Task: Assign in the project AquaVue the issue 'Improve website speed and performance' to the sprint 'Infrastructure Upgrade Sprint'. Assign in the project AquaVue the issue 'Implement multi-factor authentication for user login' to the sprint 'Infrastructure Upgrade Sprint'. Assign in the project AquaVue the issue 'Integrate a new payment gateway into an e-commerce website' to the sprint 'Infrastructure Upgrade Sprint'. Assign in the project AquaVue the issue 'Create a data backup and recovery plan for a company's IT infrastructure' to the sprint 'Infrastructure Upgrade Sprint'
Action: Mouse moved to (215, 53)
Screenshot: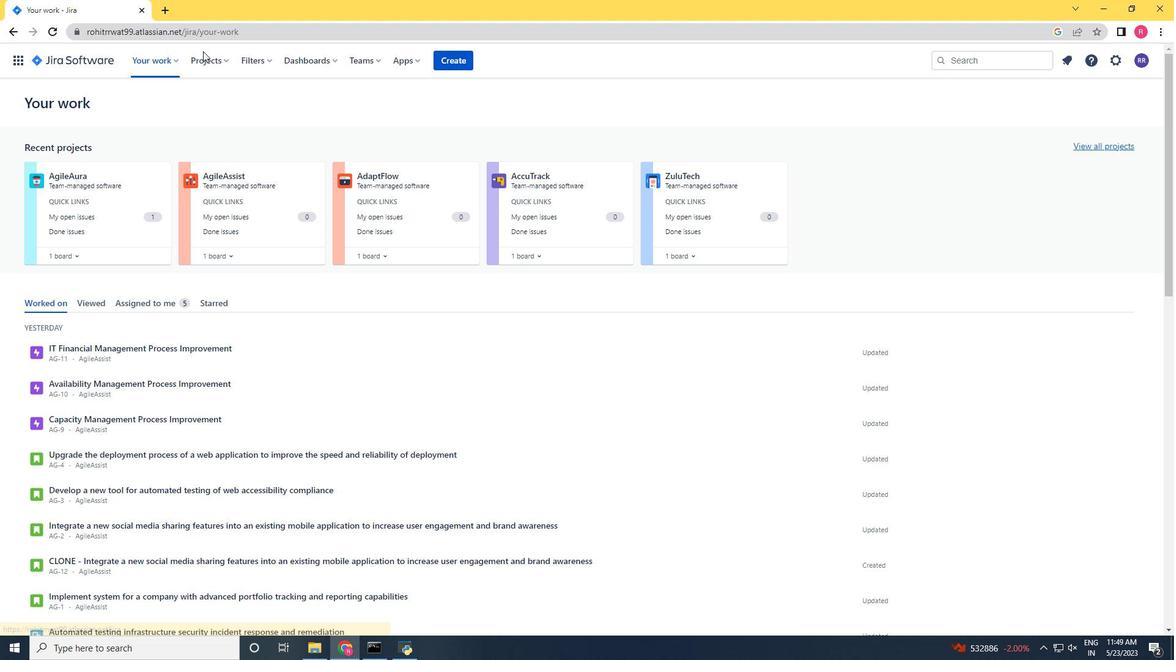 
Action: Mouse pressed left at (215, 53)
Screenshot: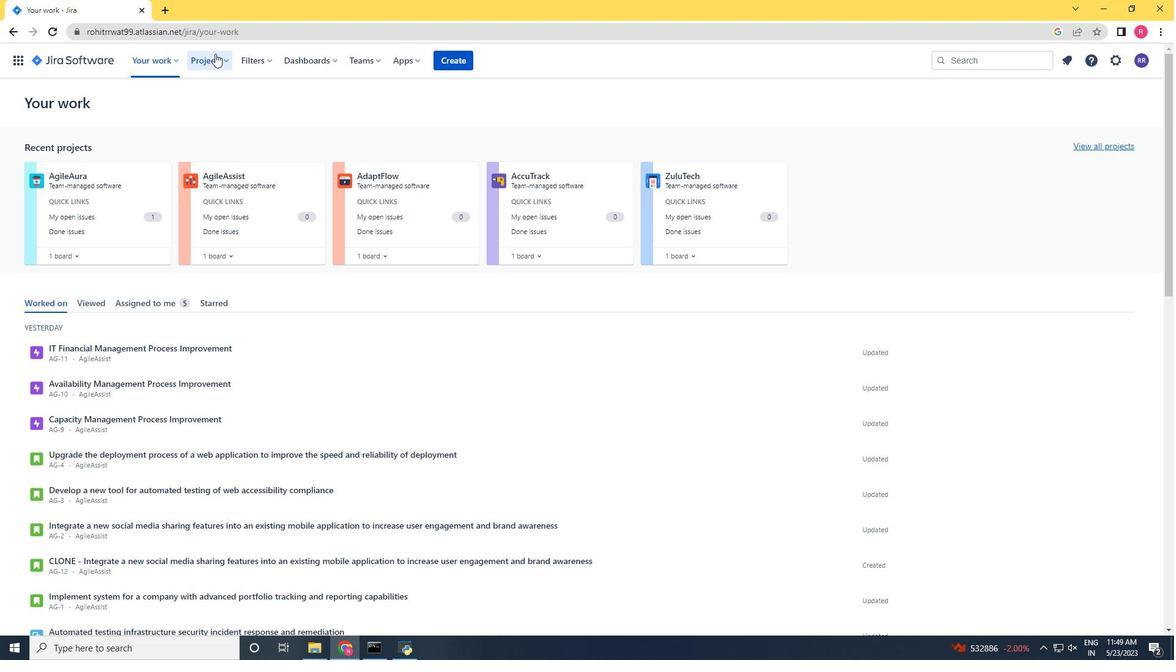 
Action: Mouse moved to (248, 129)
Screenshot: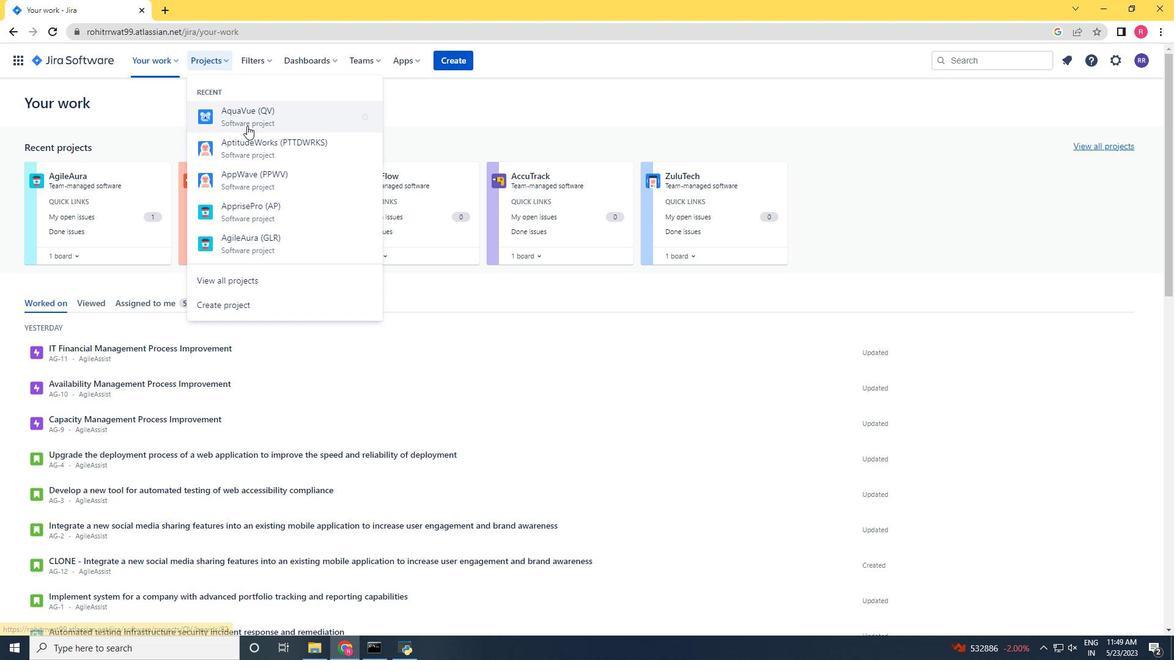 
Action: Mouse pressed left at (248, 129)
Screenshot: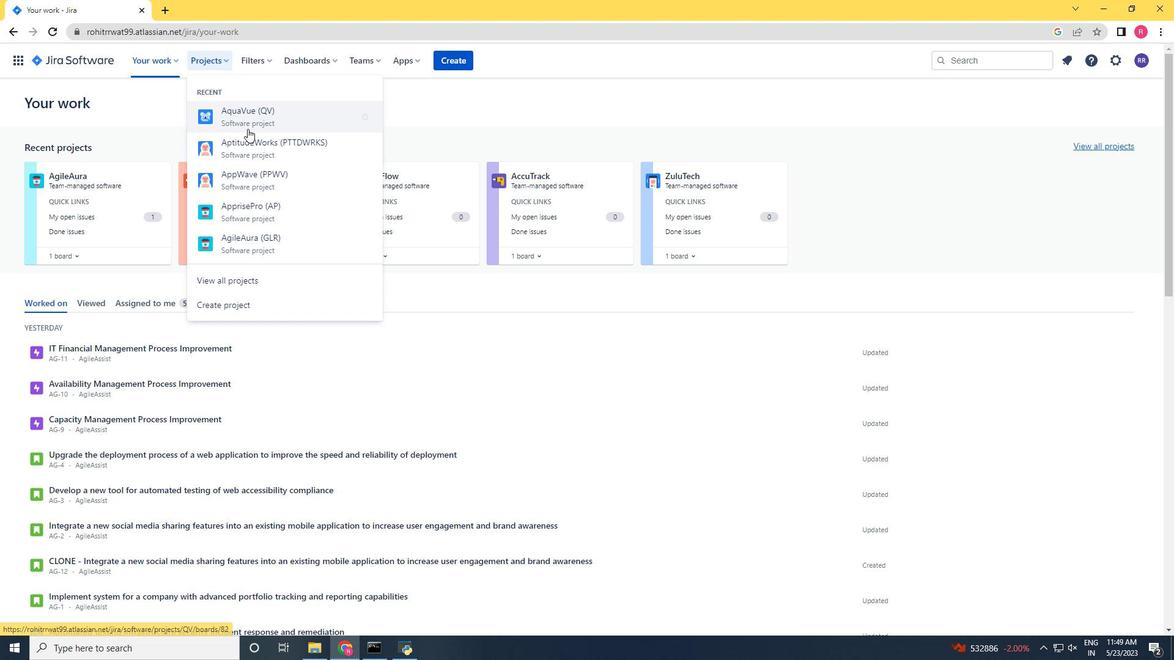 
Action: Mouse moved to (75, 195)
Screenshot: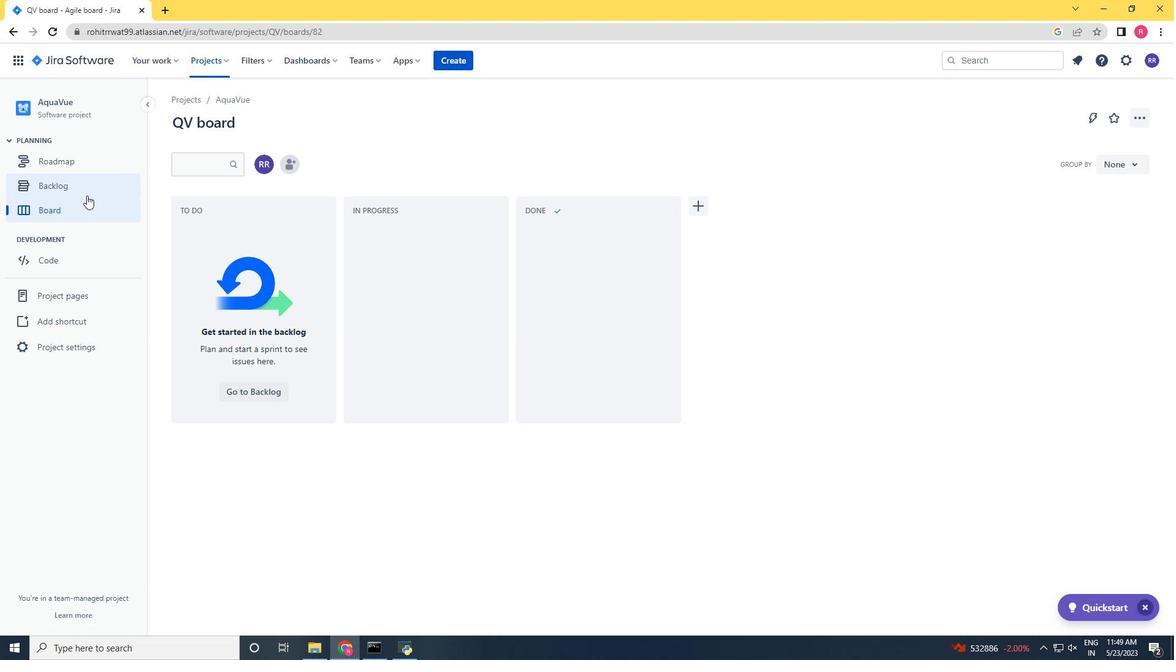 
Action: Mouse pressed left at (75, 195)
Screenshot: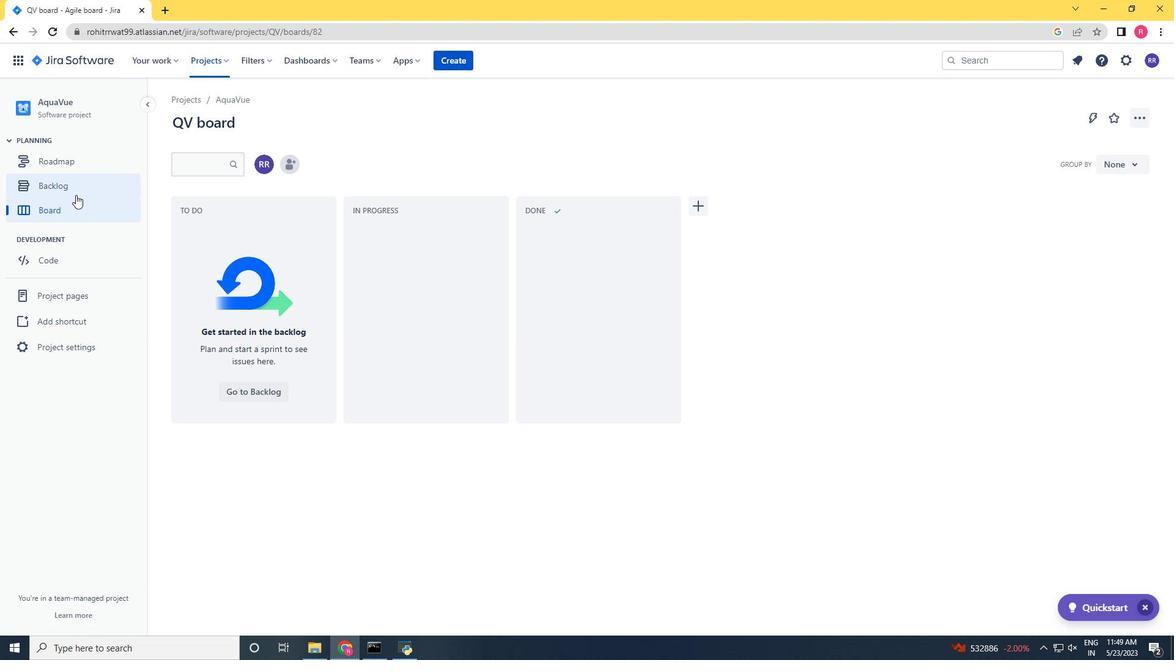 
Action: Mouse moved to (1131, 409)
Screenshot: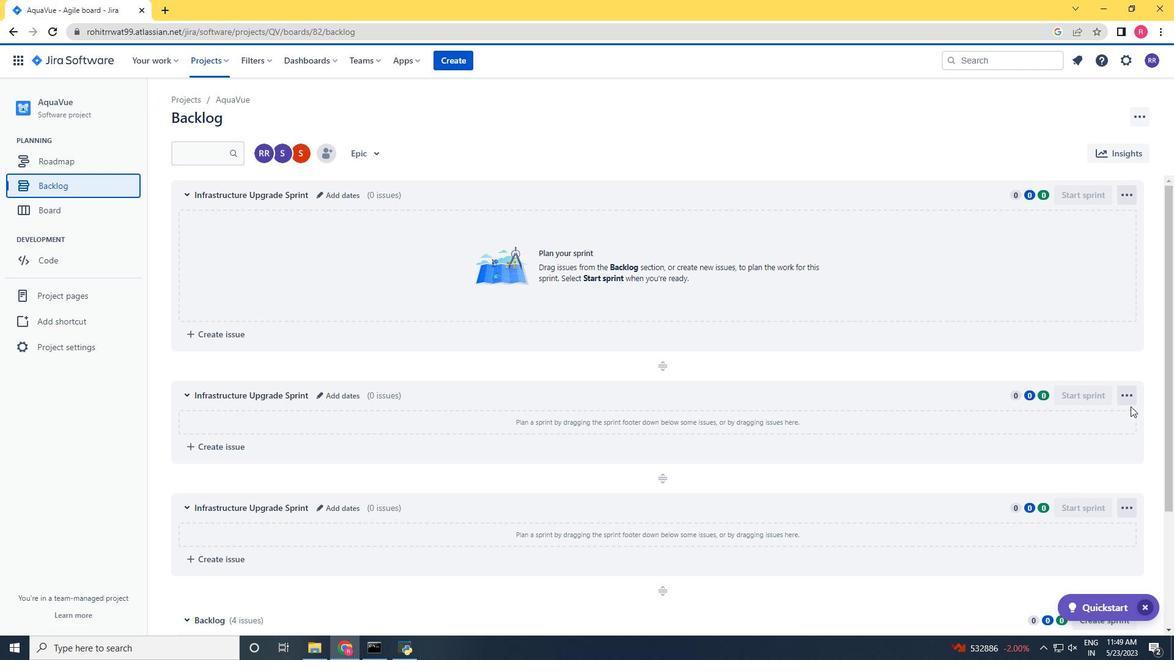 
Action: Mouse scrolled (1131, 408) with delta (0, 0)
Screenshot: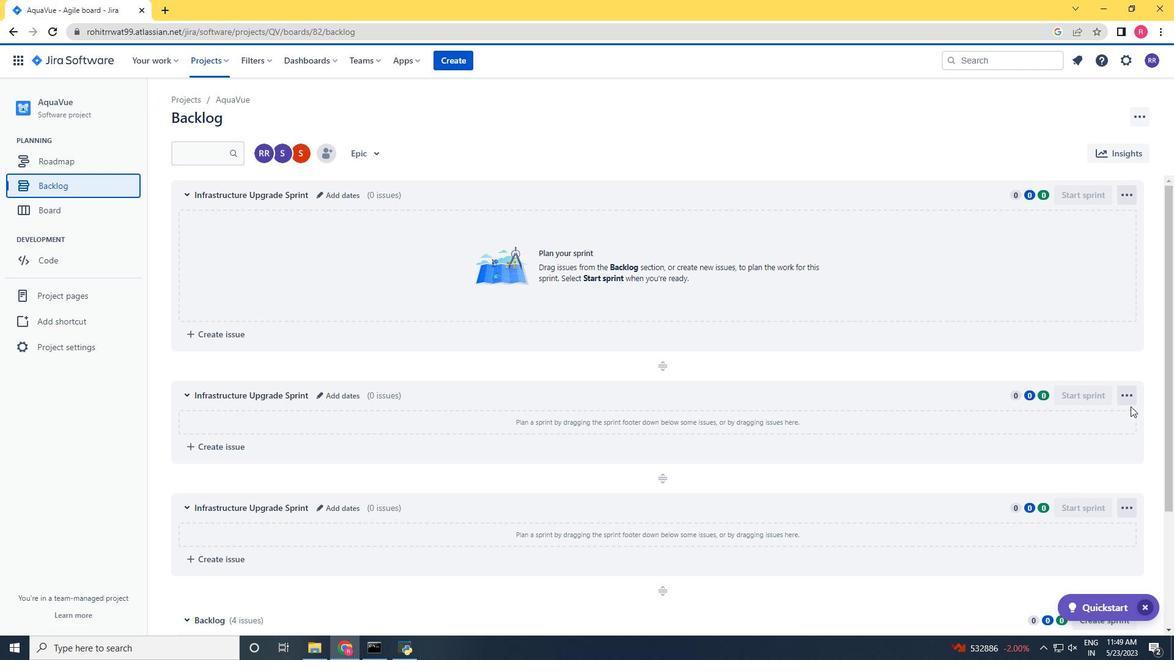 
Action: Mouse moved to (1130, 411)
Screenshot: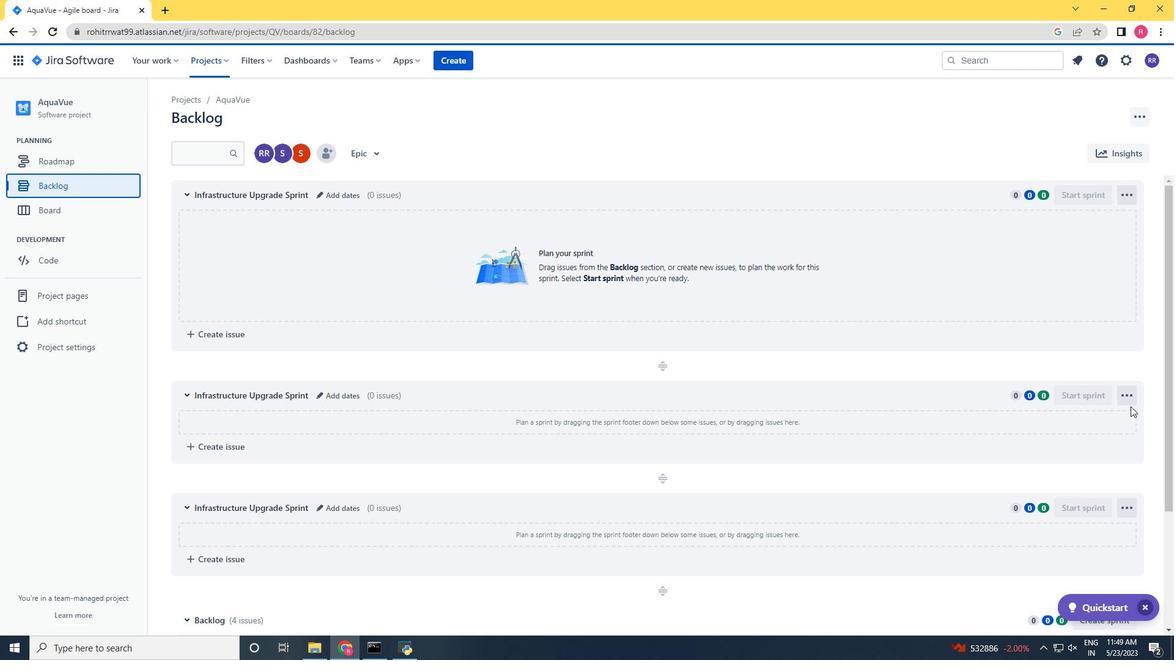 
Action: Mouse scrolled (1130, 410) with delta (0, 0)
Screenshot: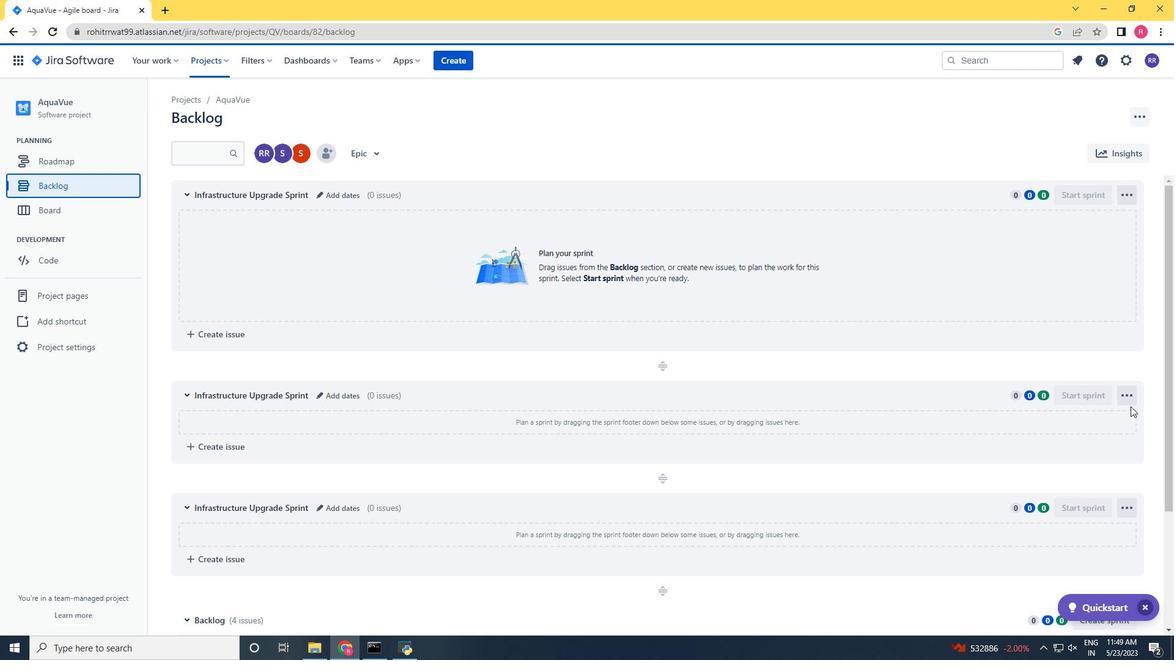 
Action: Mouse moved to (1129, 411)
Screenshot: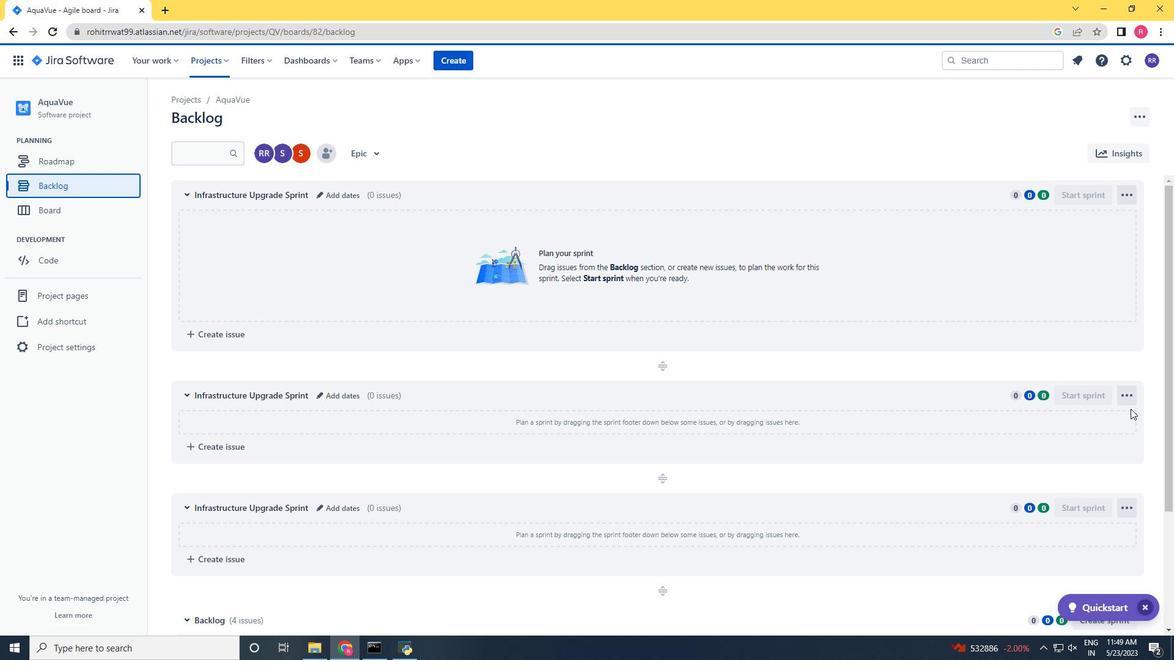 
Action: Mouse scrolled (1129, 410) with delta (0, 0)
Screenshot: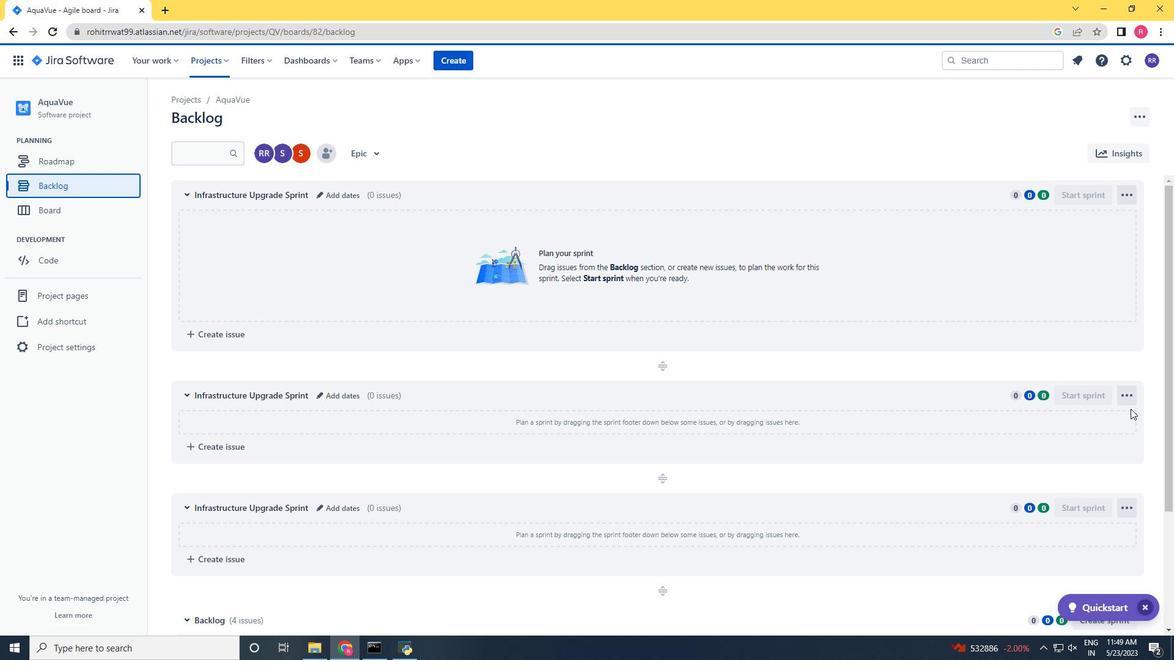 
Action: Mouse moved to (1040, 413)
Screenshot: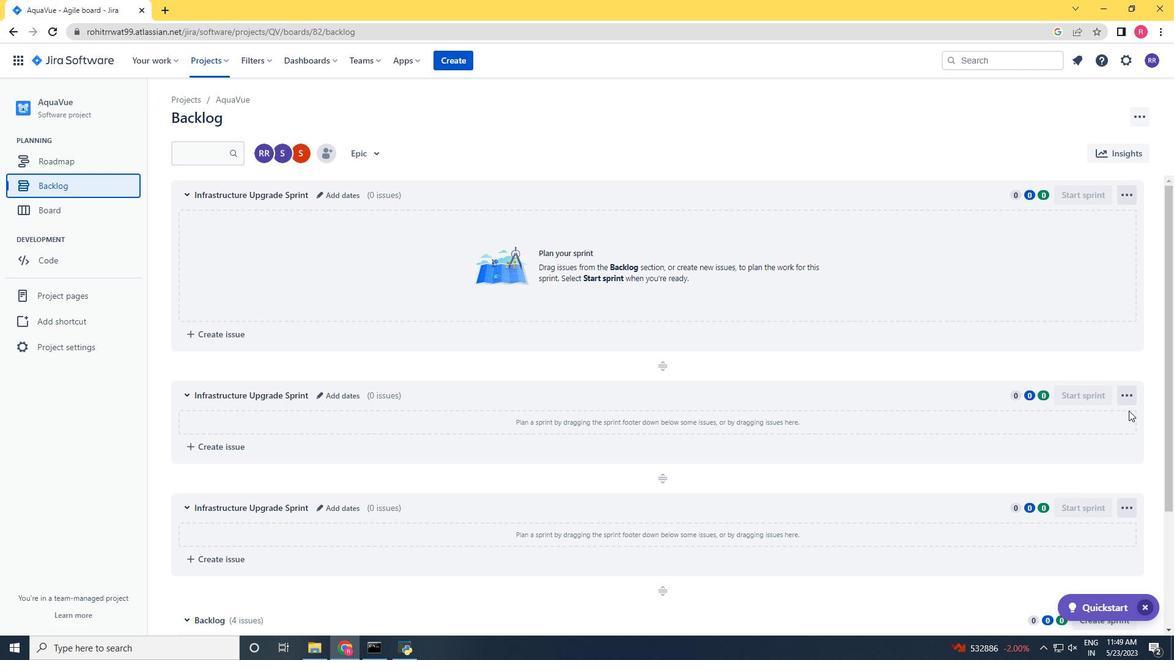 
Action: Mouse scrolled (1068, 412) with delta (0, 0)
Screenshot: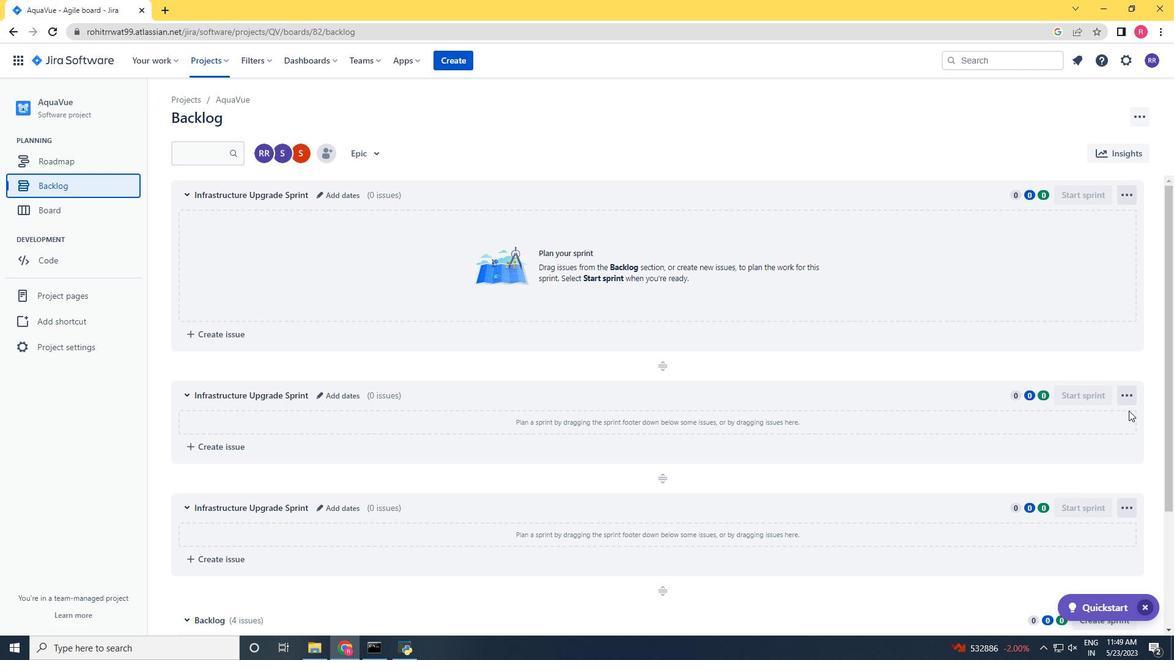 
Action: Mouse moved to (833, 428)
Screenshot: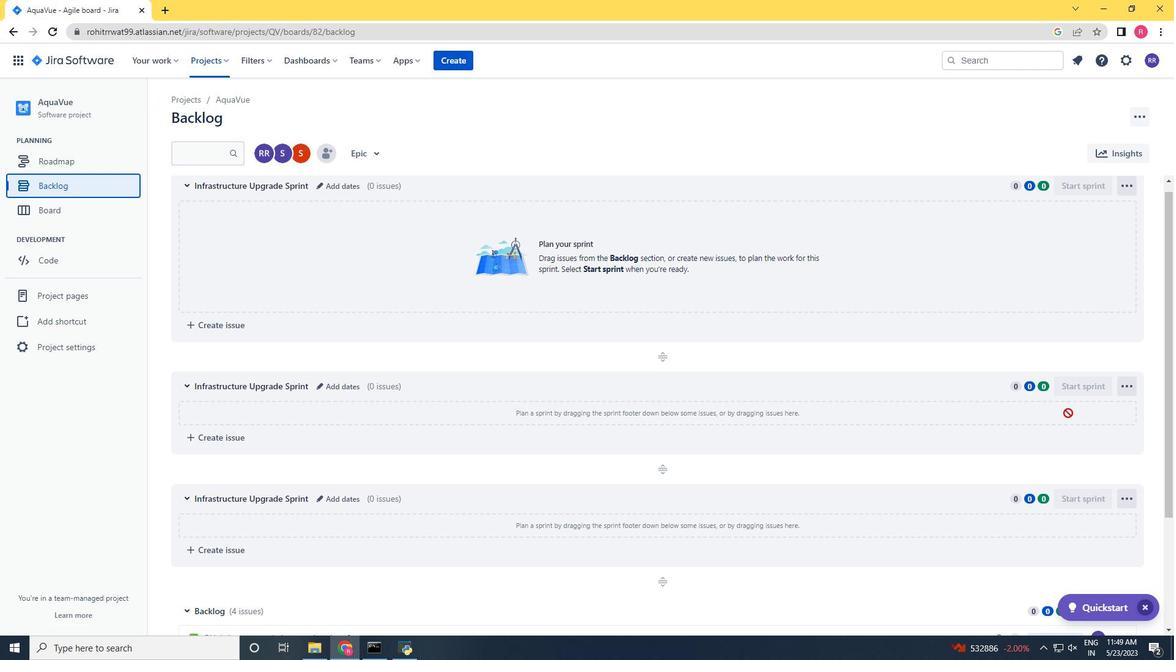 
Action: Mouse scrolled (833, 428) with delta (0, 0)
Screenshot: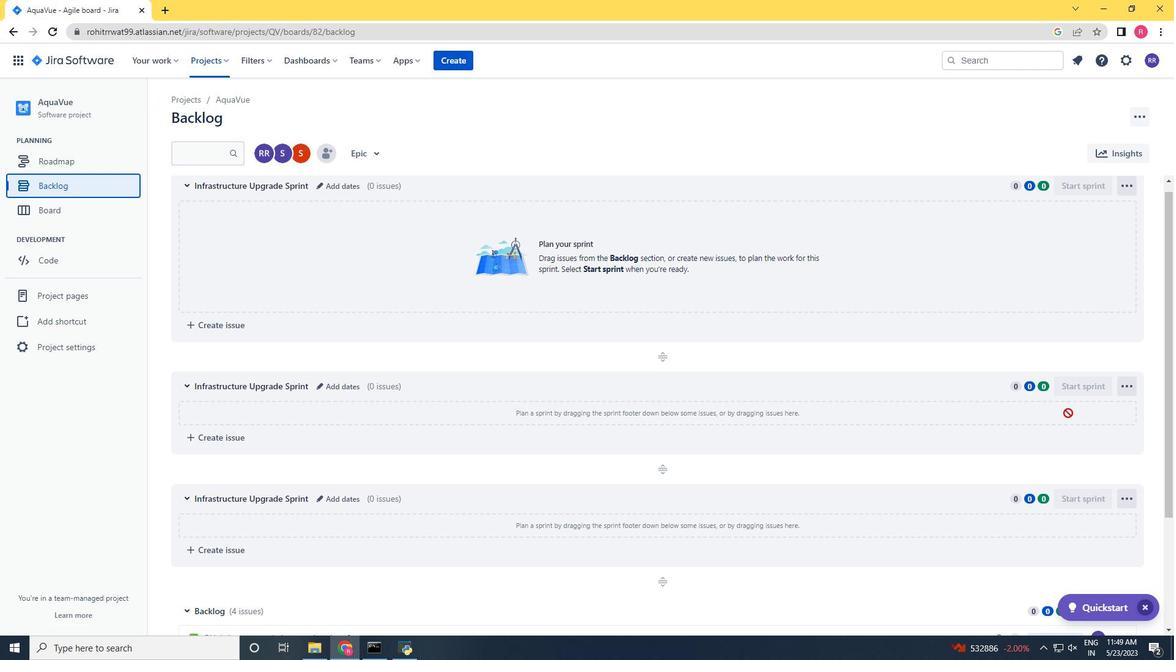 
Action: Mouse moved to (824, 431)
Screenshot: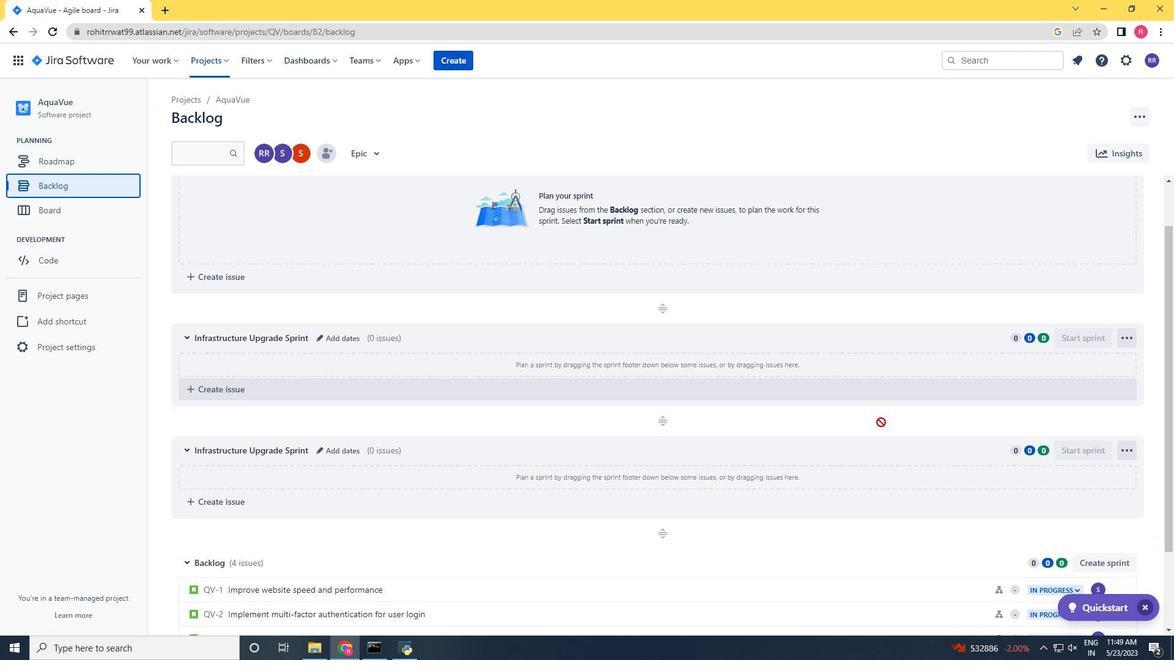 
Action: Mouse scrolled (824, 430) with delta (0, 0)
Screenshot: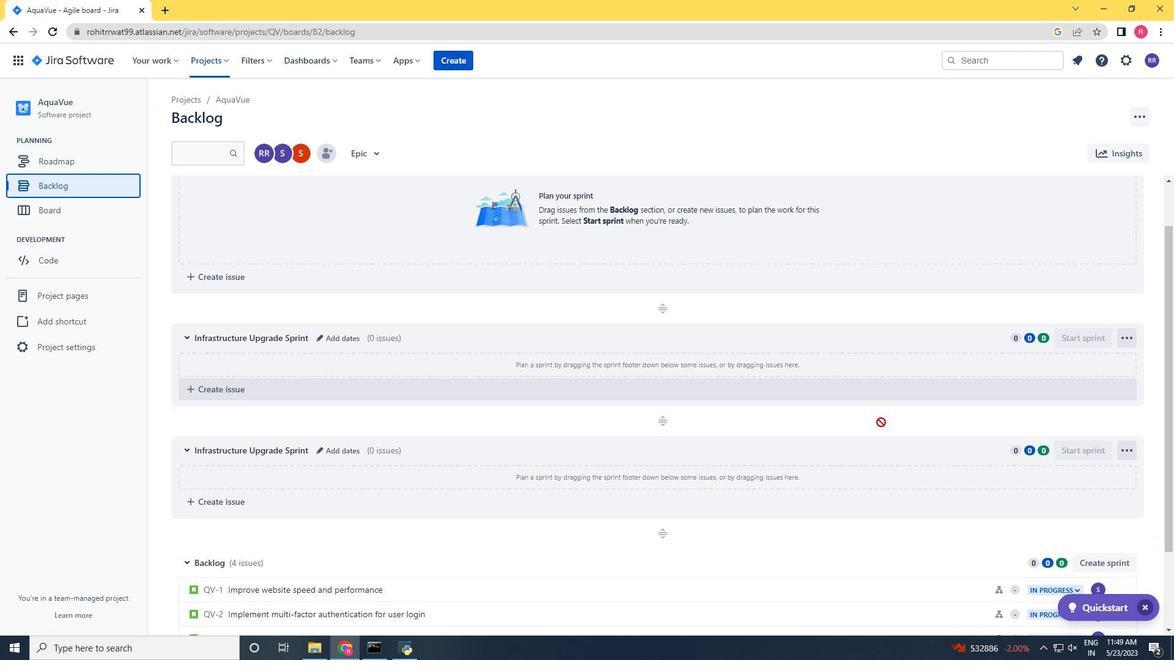 
Action: Mouse scrolled (824, 430) with delta (0, 0)
Screenshot: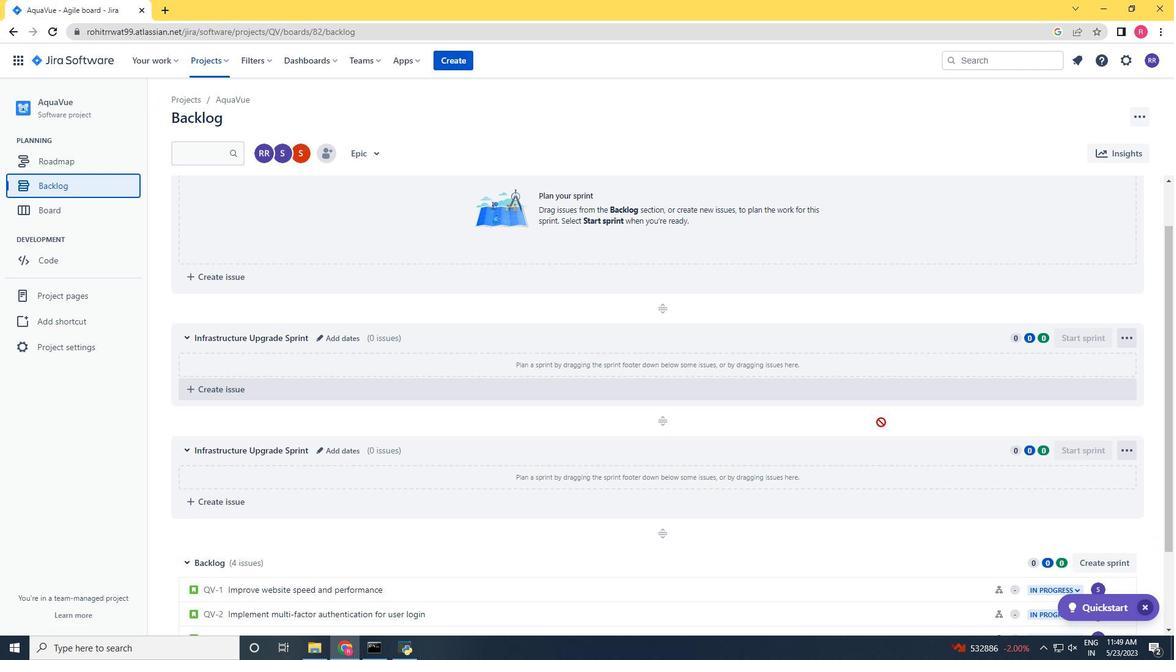 
Action: Mouse moved to (1122, 483)
Screenshot: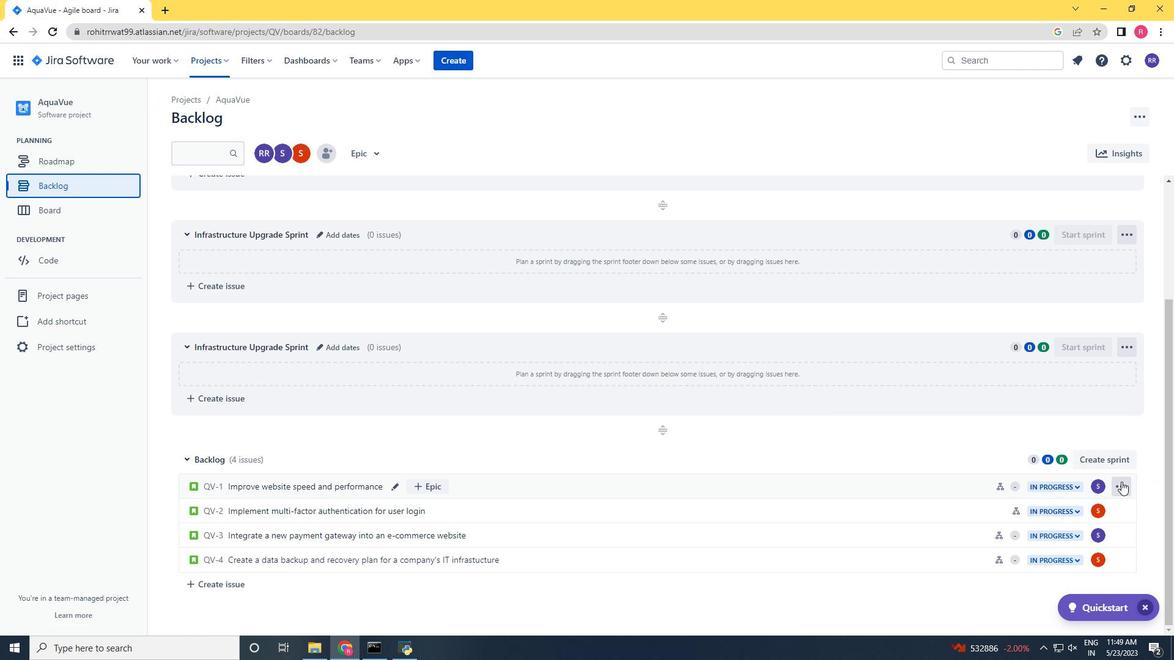 
Action: Mouse pressed left at (1122, 483)
Screenshot: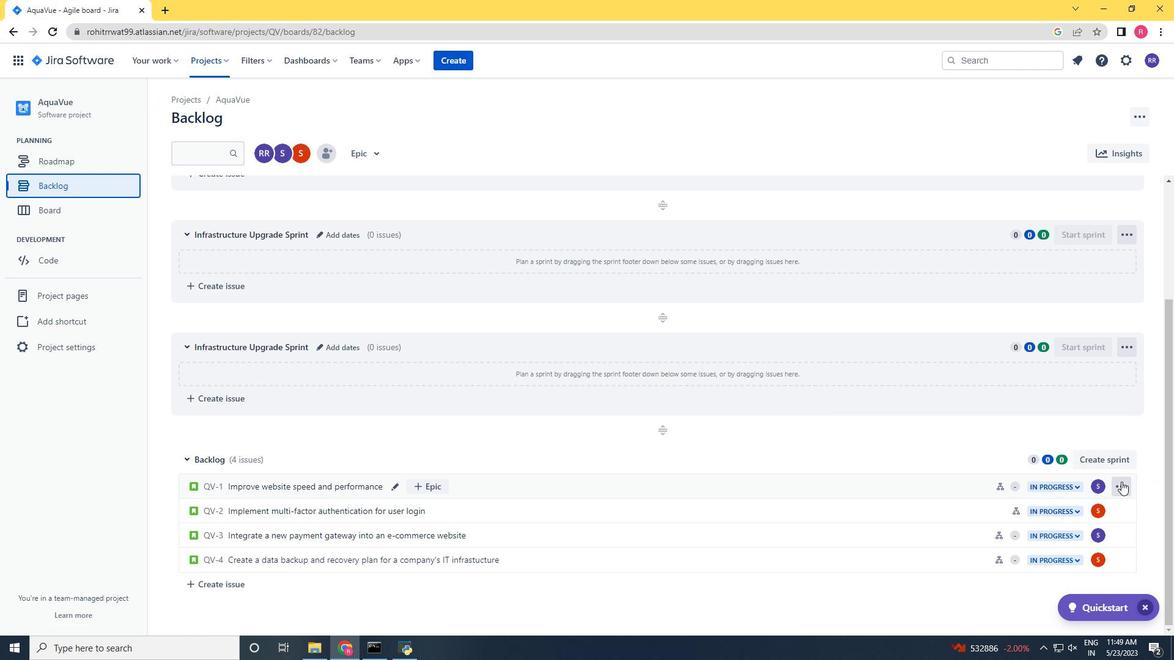 
Action: Mouse moved to (1065, 377)
Screenshot: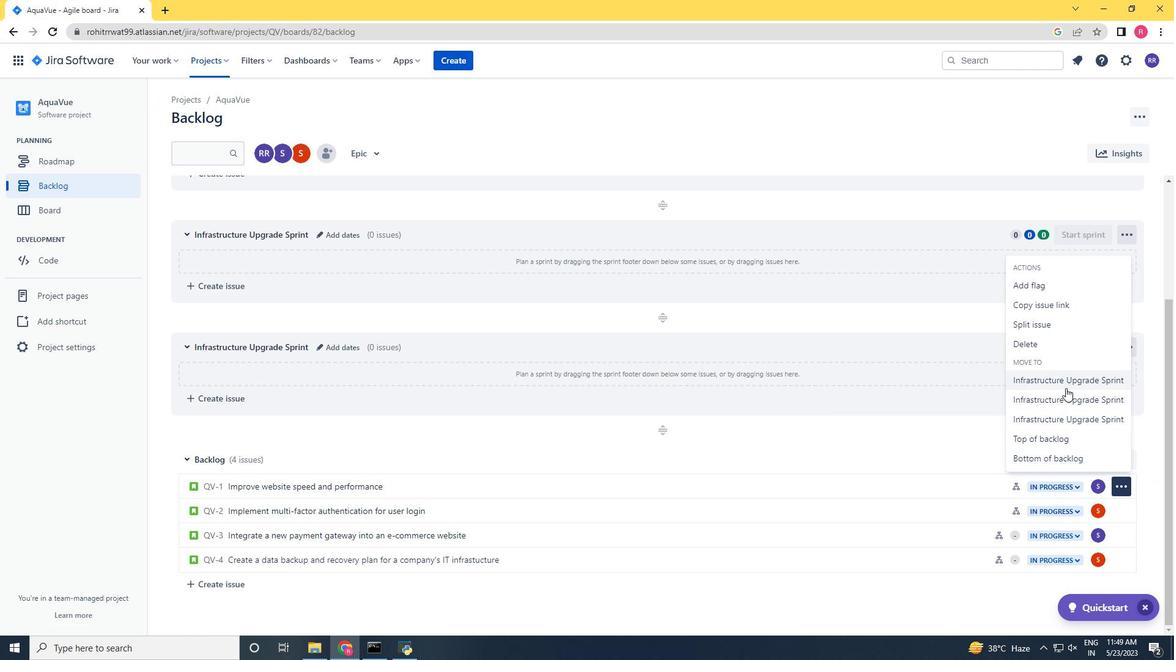 
Action: Mouse pressed left at (1065, 377)
Screenshot: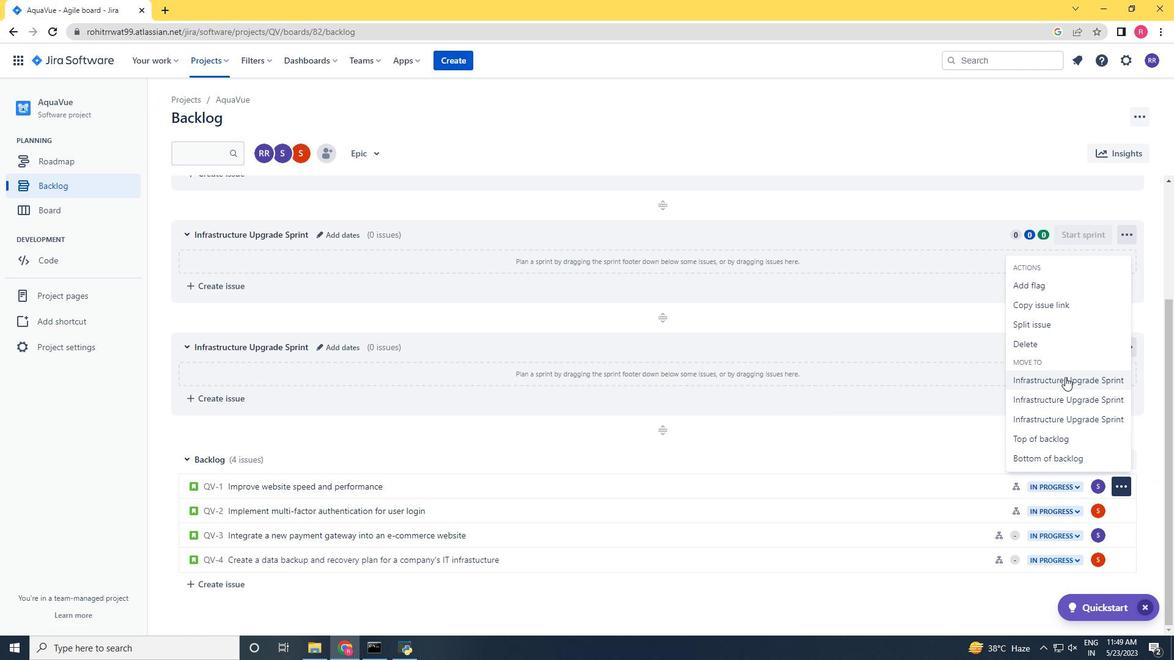 
Action: Mouse moved to (1121, 516)
Screenshot: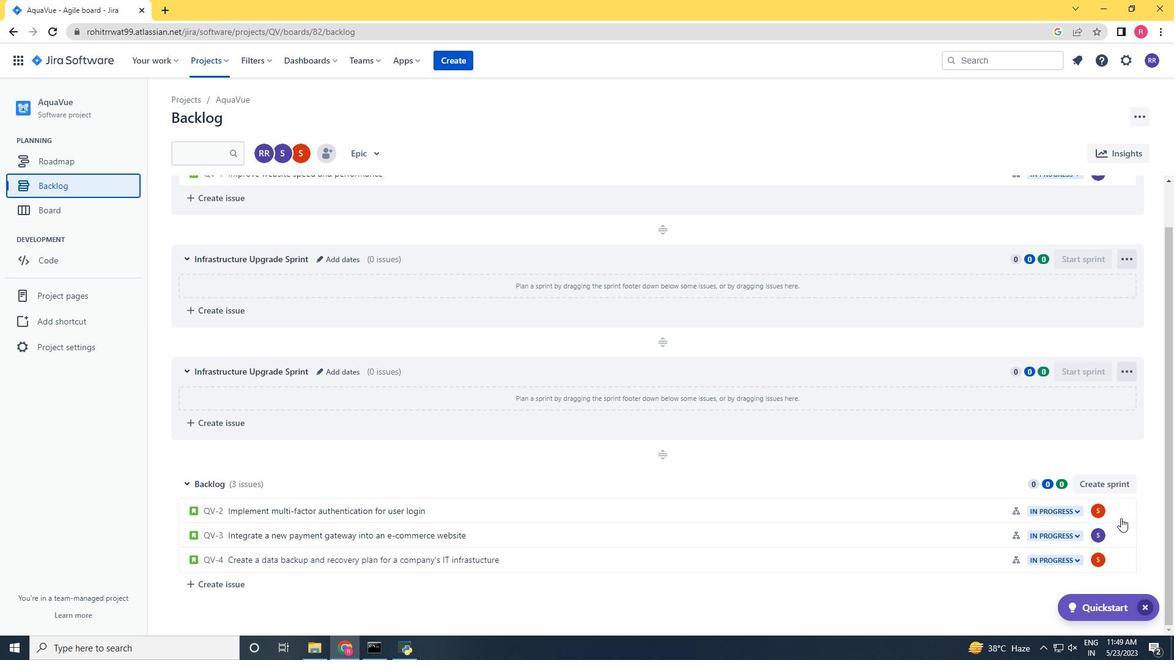 
Action: Mouse pressed left at (1121, 516)
Screenshot: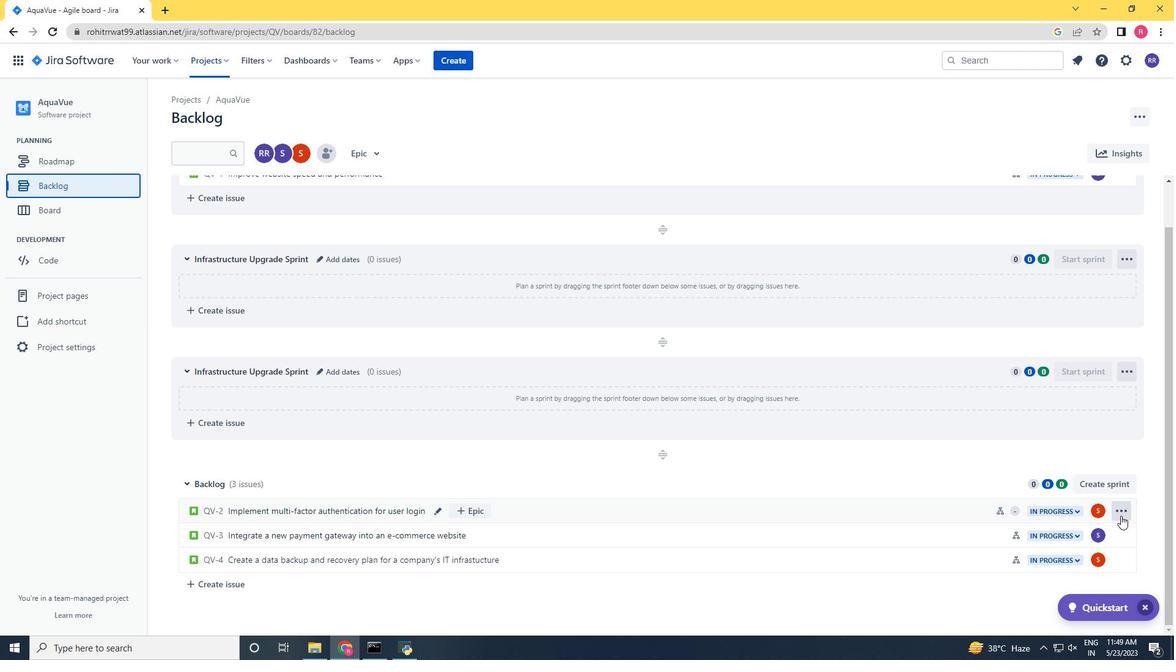 
Action: Mouse moved to (1058, 421)
Screenshot: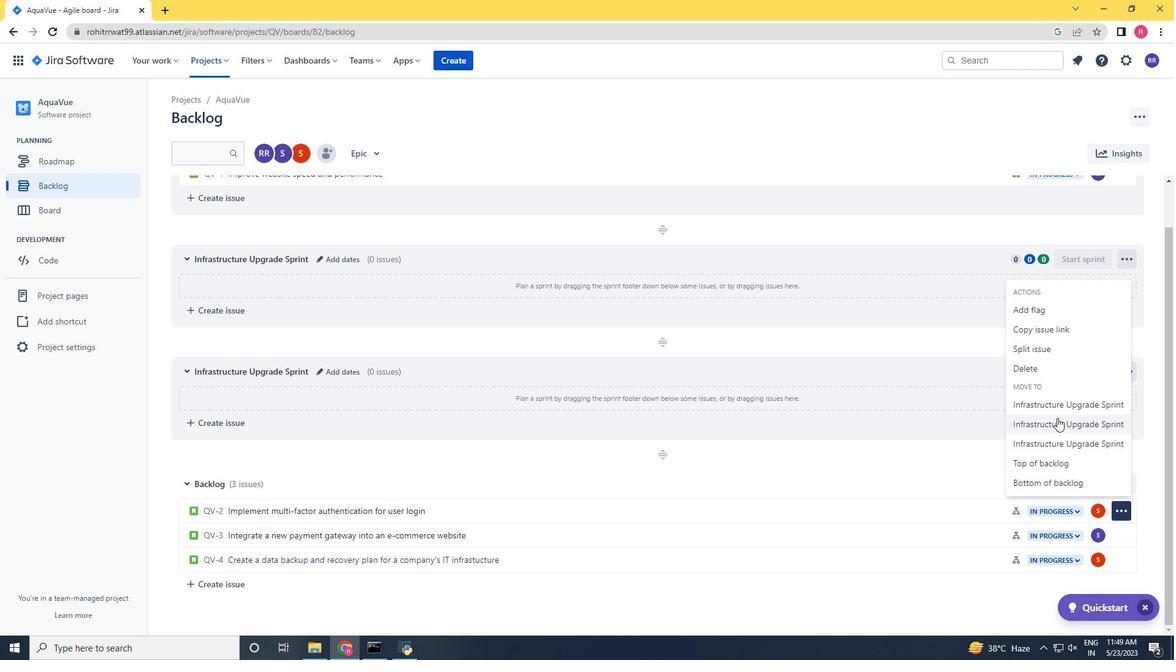 
Action: Mouse pressed left at (1058, 421)
Screenshot: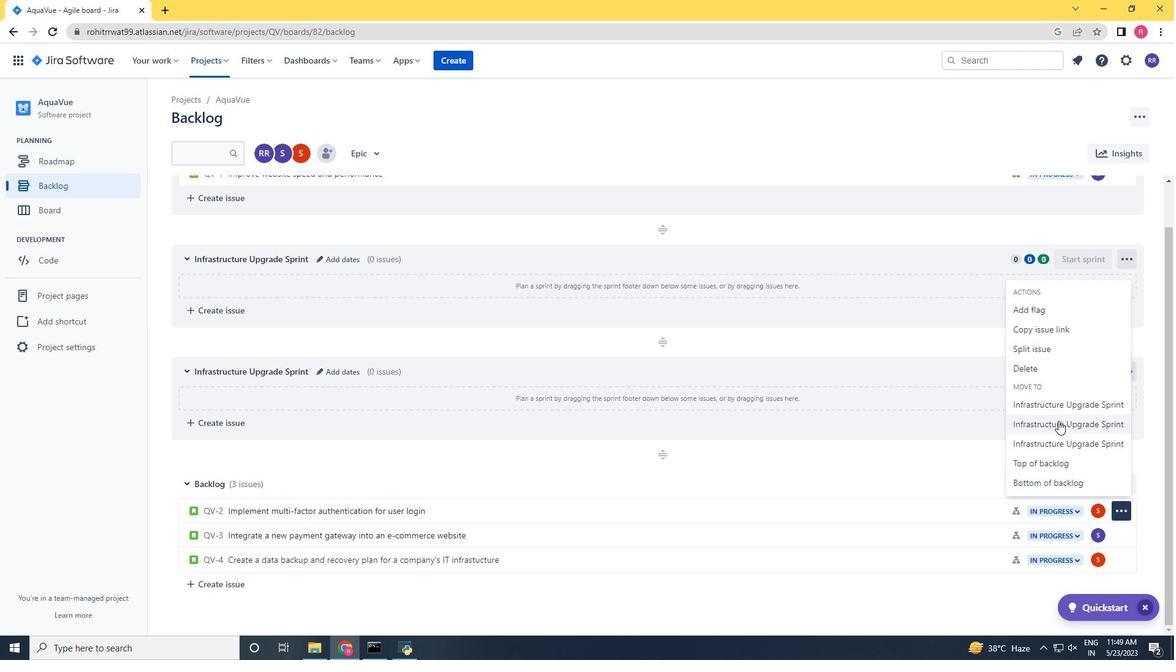 
Action: Mouse moved to (1124, 538)
Screenshot: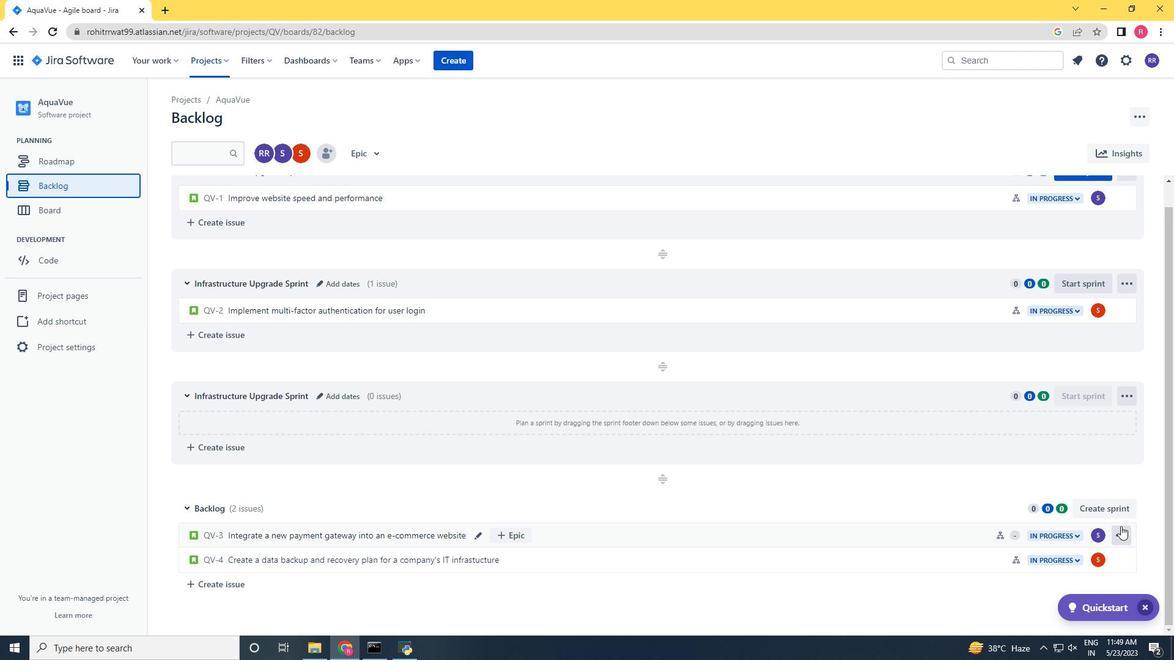 
Action: Mouse pressed left at (1124, 538)
Screenshot: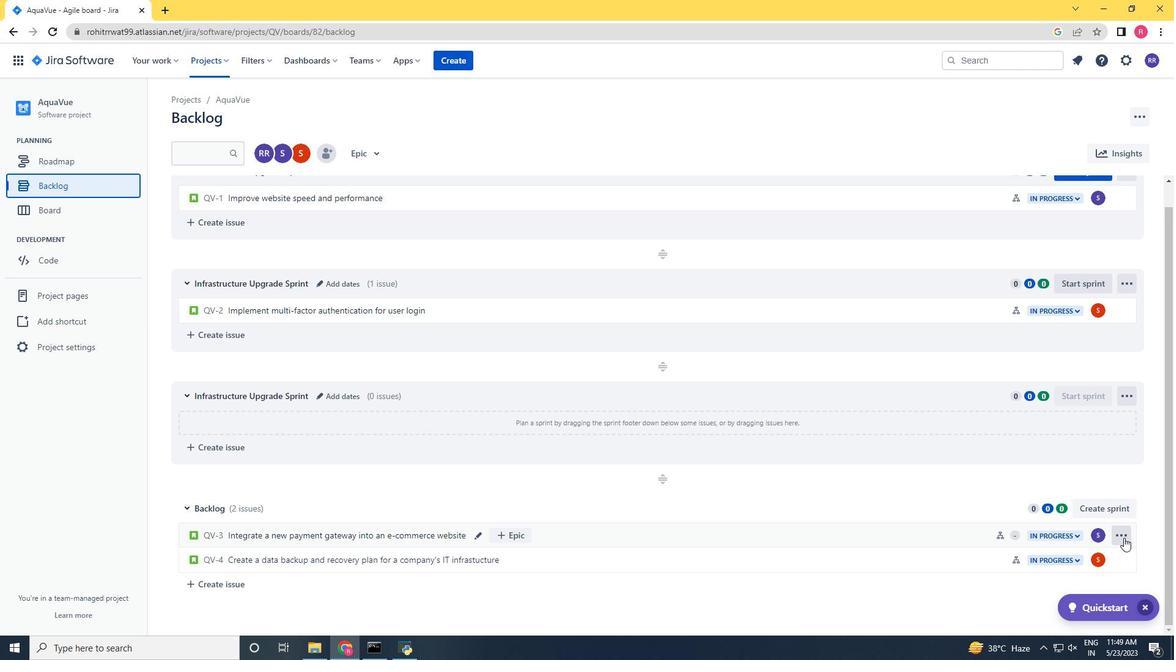 
Action: Mouse moved to (1077, 476)
Screenshot: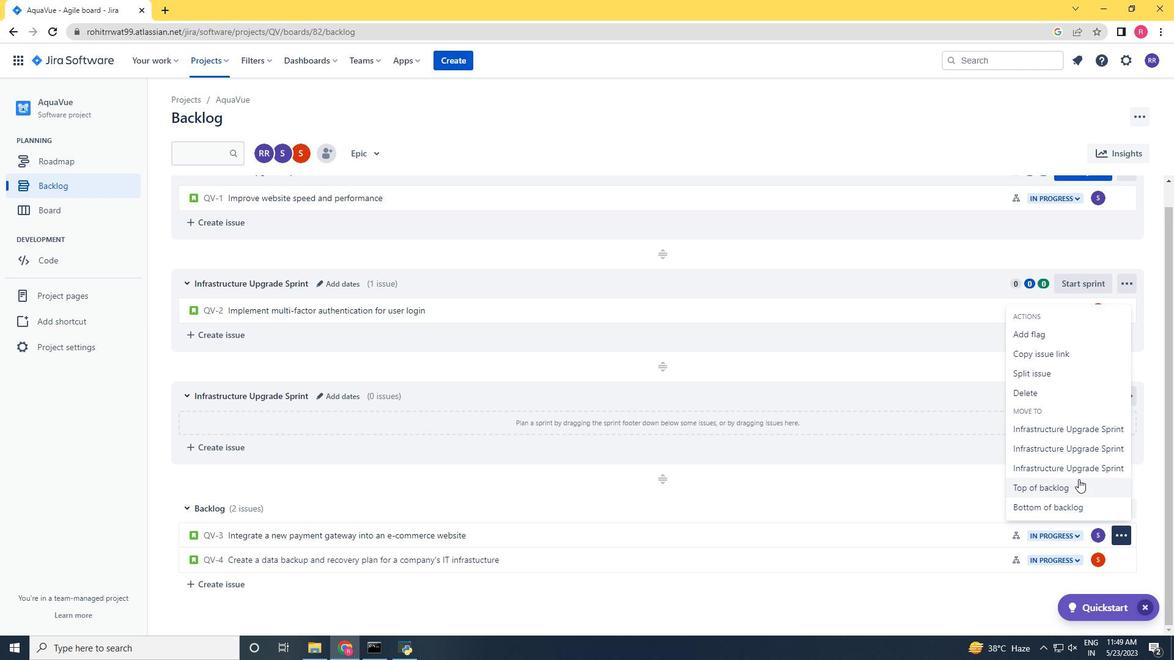 
Action: Mouse pressed left at (1077, 476)
Screenshot: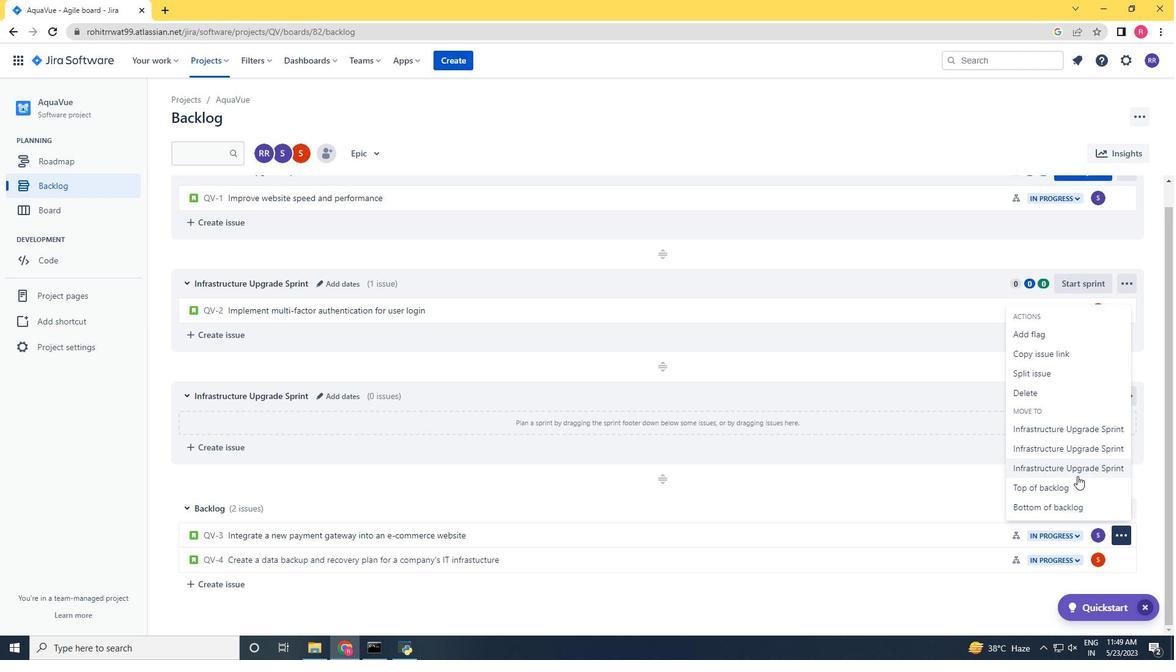 
Action: Mouse moved to (1120, 560)
Screenshot: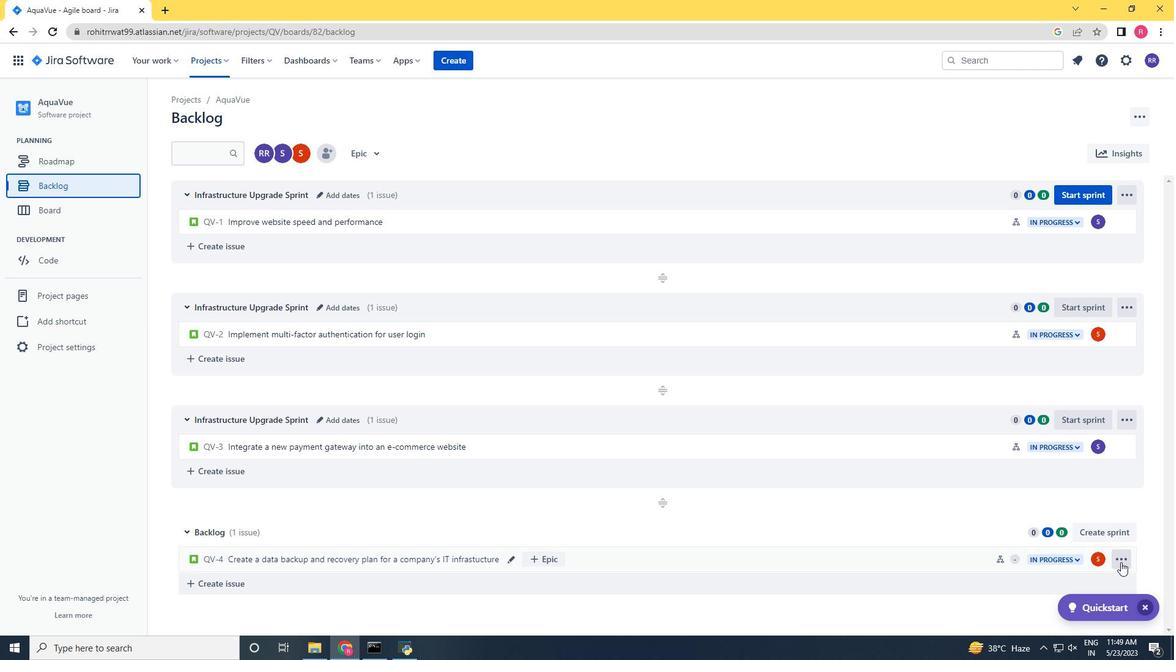 
Action: Mouse pressed left at (1120, 560)
Screenshot: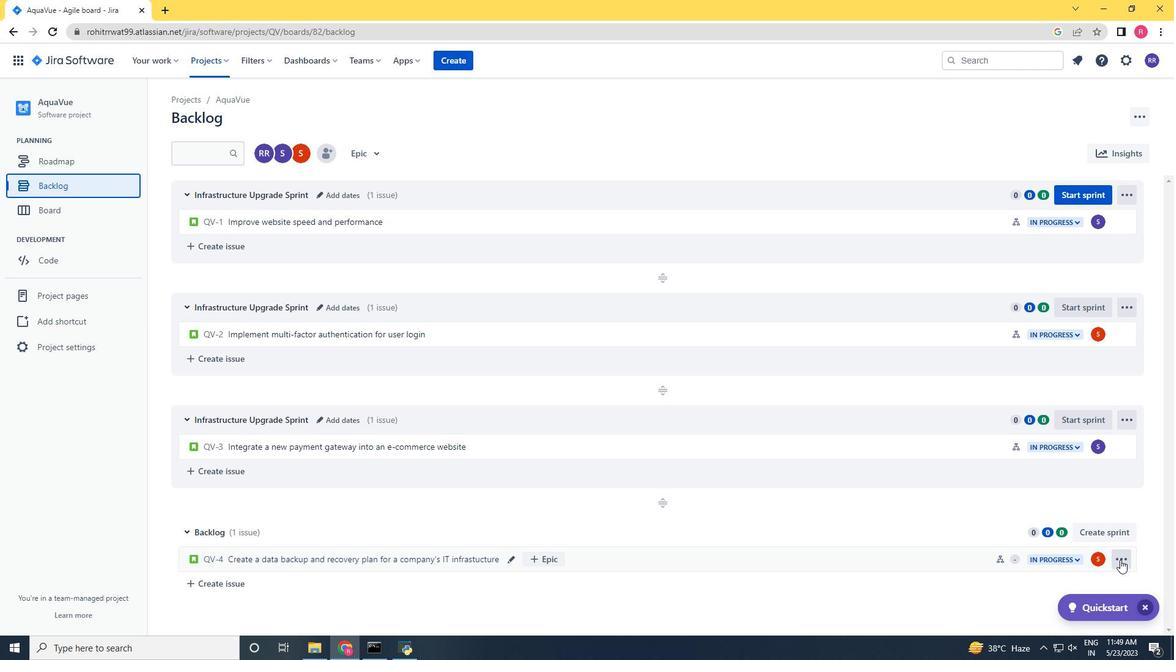 
Action: Mouse moved to (1087, 496)
Screenshot: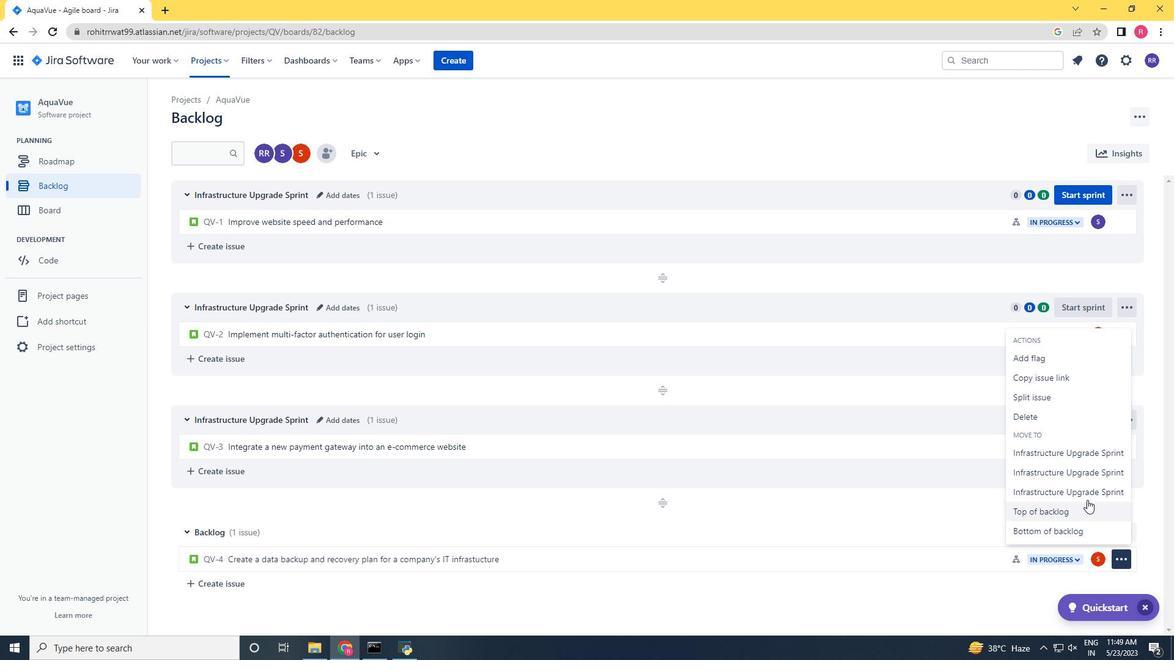 
Action: Mouse pressed left at (1087, 496)
Screenshot: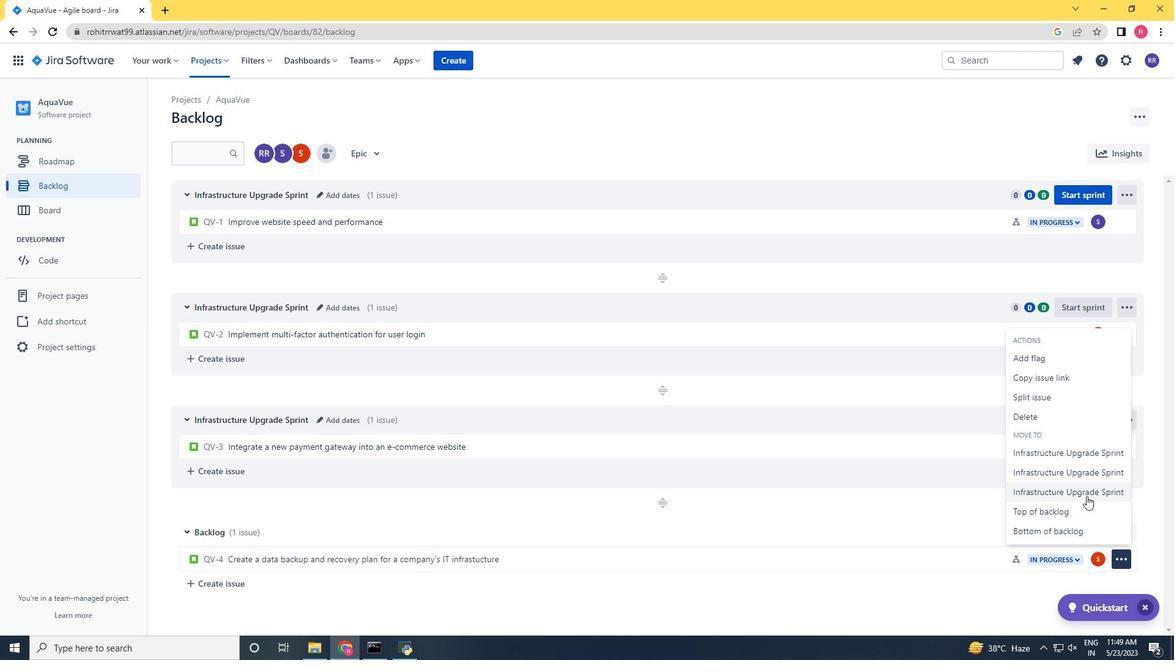 
Action: Mouse moved to (628, 571)
Screenshot: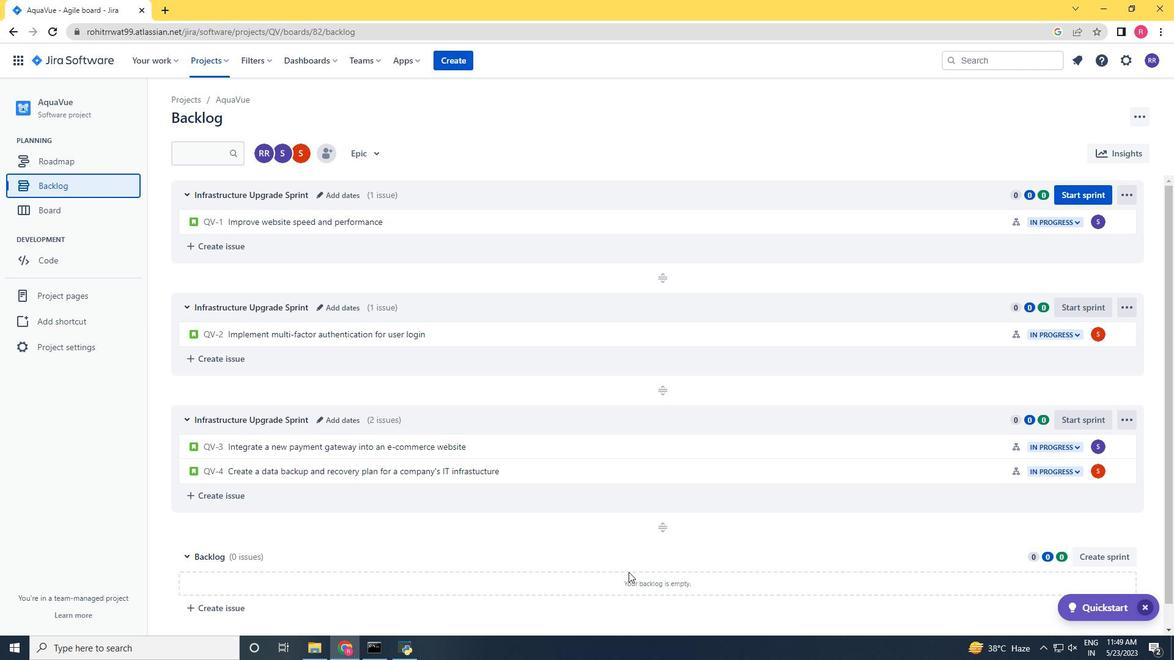 
Action: Mouse scrolled (628, 572) with delta (0, 0)
Screenshot: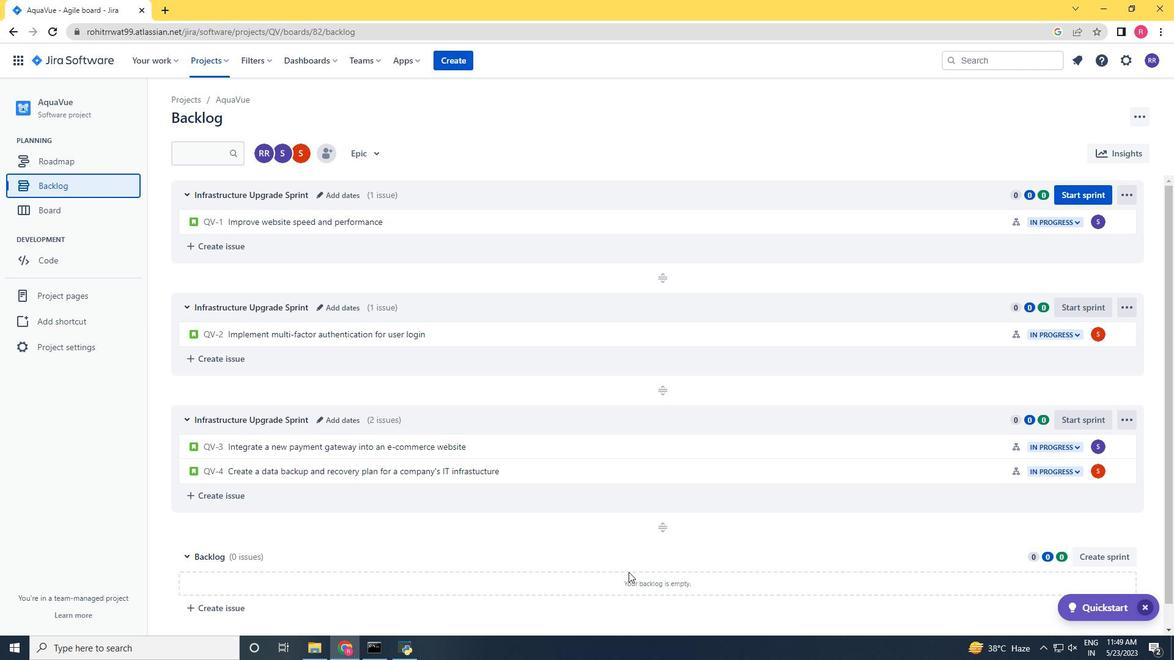 
Action: Mouse moved to (628, 571)
Screenshot: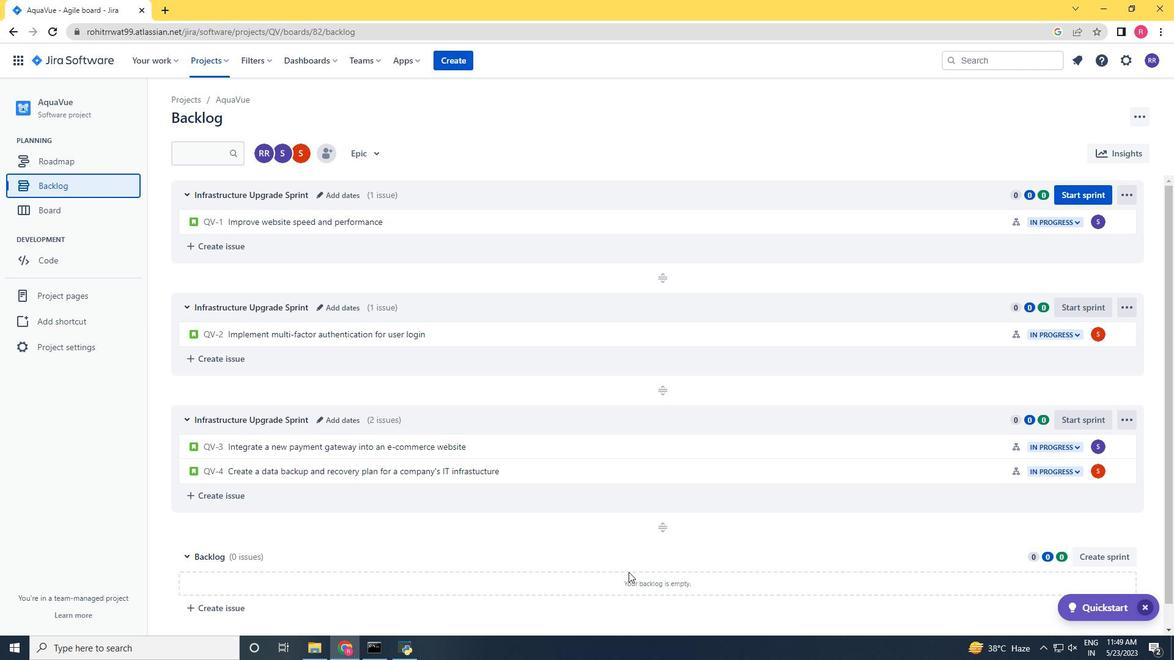 
Action: Mouse scrolled (628, 572) with delta (0, 0)
Screenshot: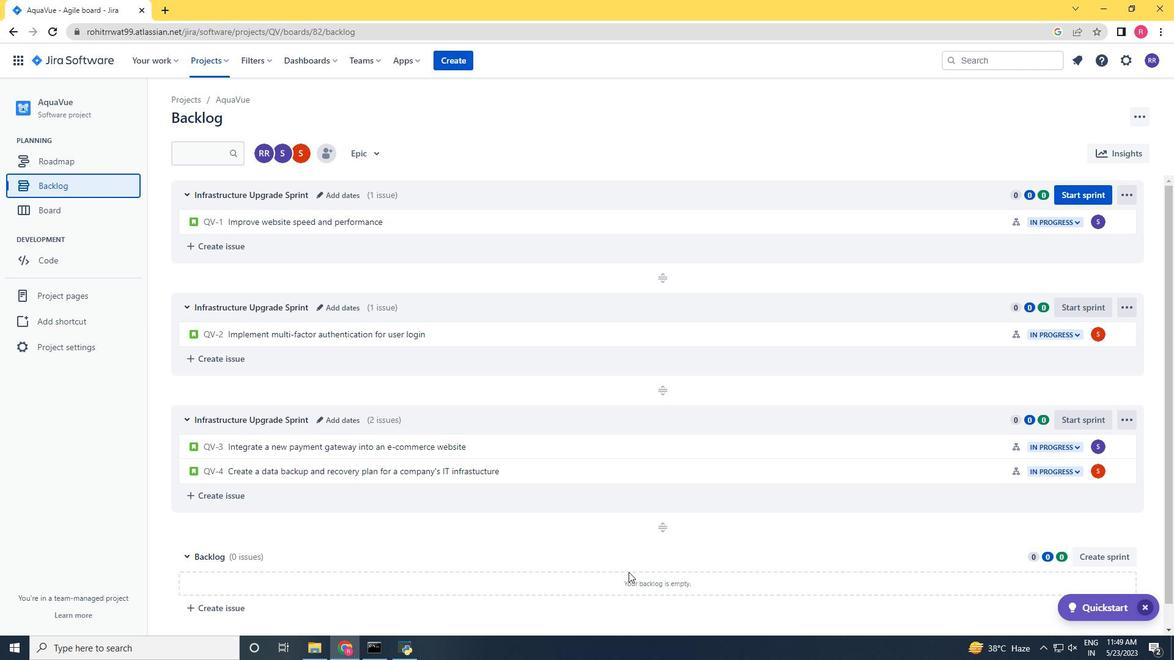 
Action: Mouse moved to (628, 570)
Screenshot: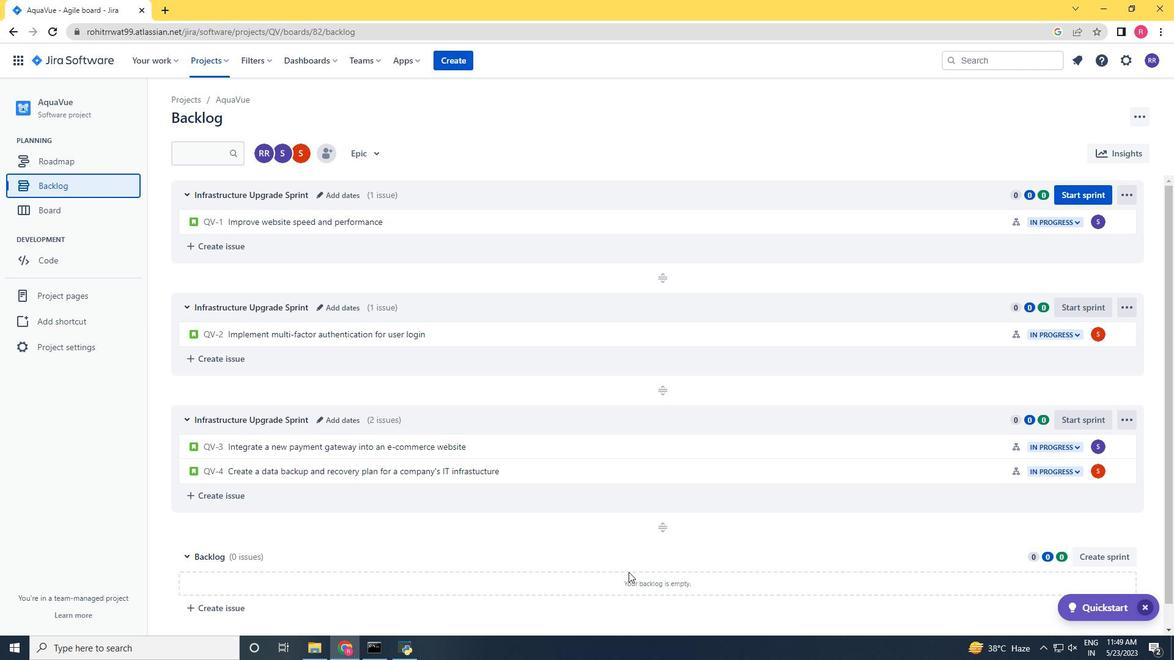 
Action: Mouse scrolled (628, 570) with delta (0, 0)
Screenshot: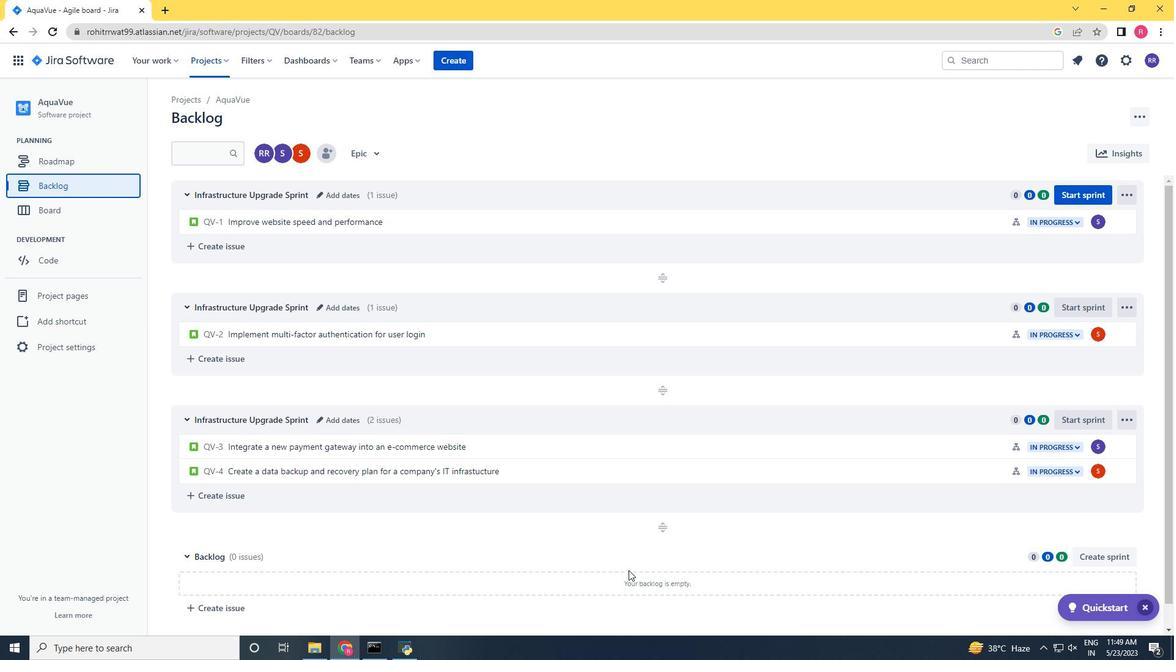 
Action: Mouse moved to (627, 564)
Screenshot: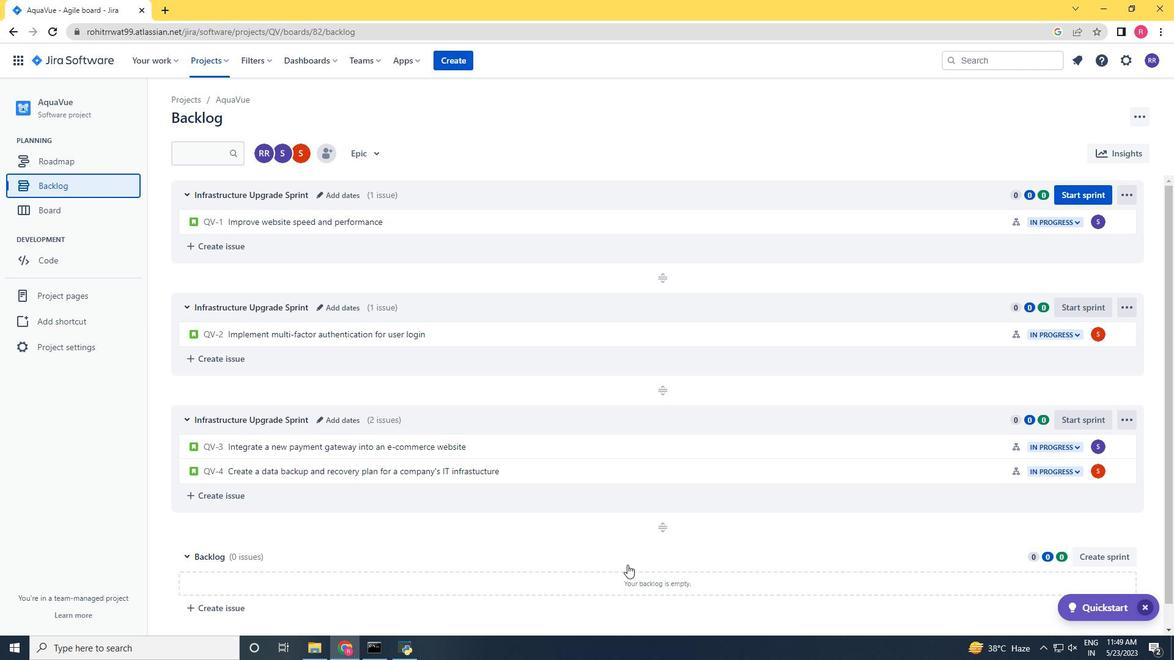 
Action: Mouse scrolled (627, 563) with delta (0, 0)
Screenshot: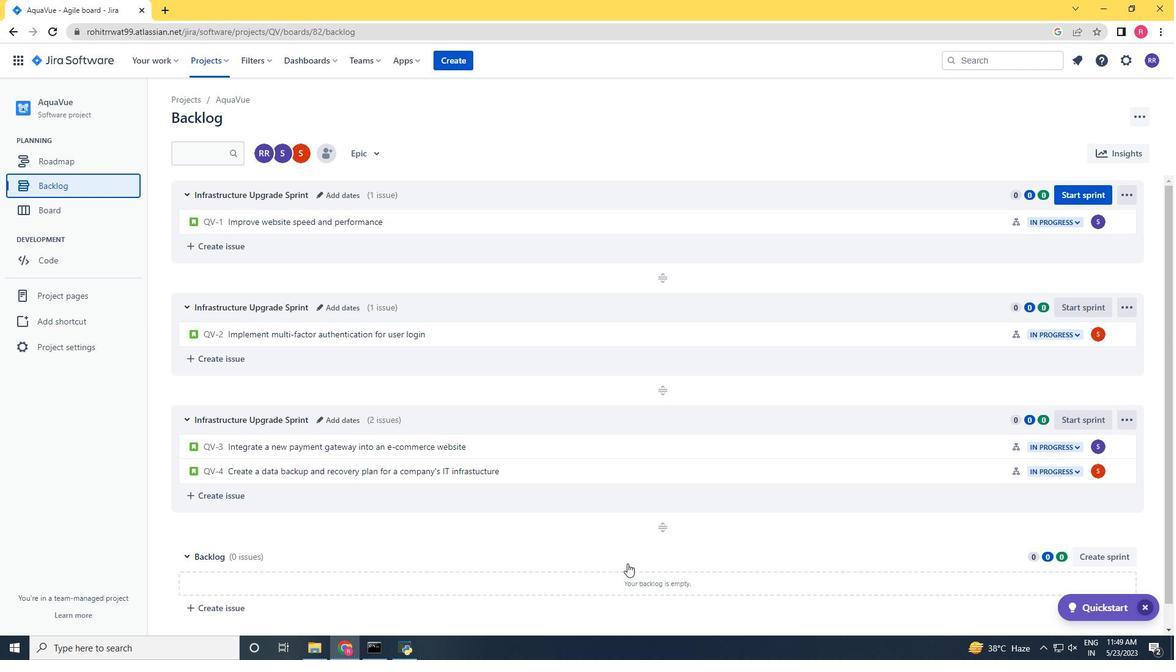 
Action: Mouse scrolled (627, 563) with delta (0, 0)
Screenshot: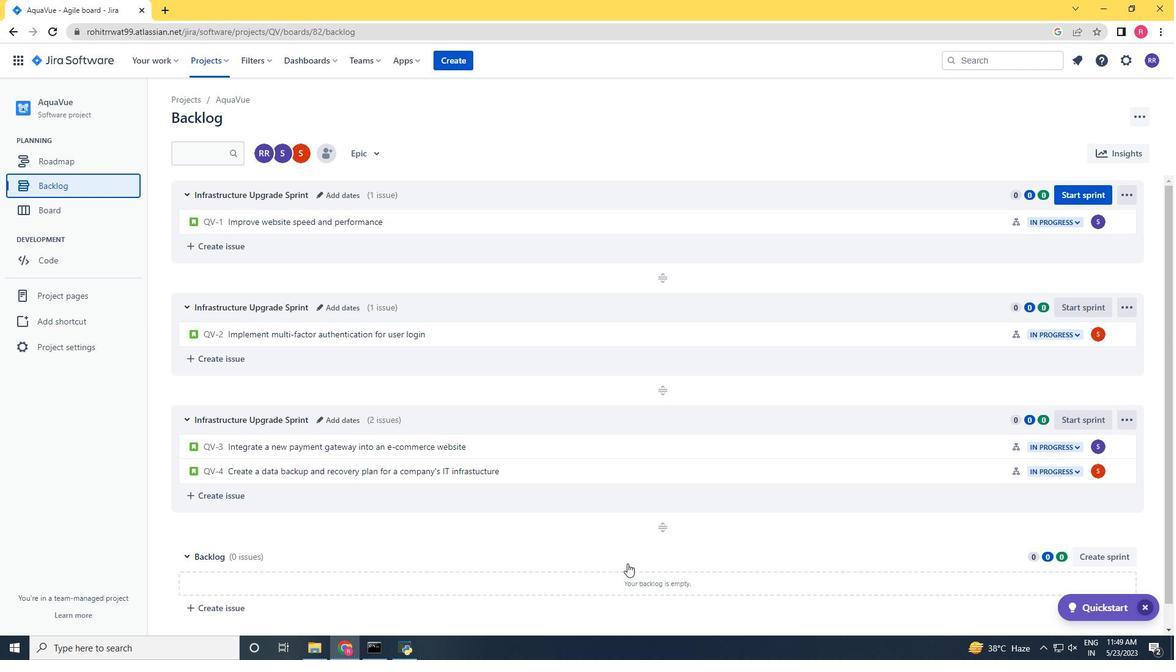 
Action: Mouse scrolled (627, 563) with delta (0, 0)
Screenshot: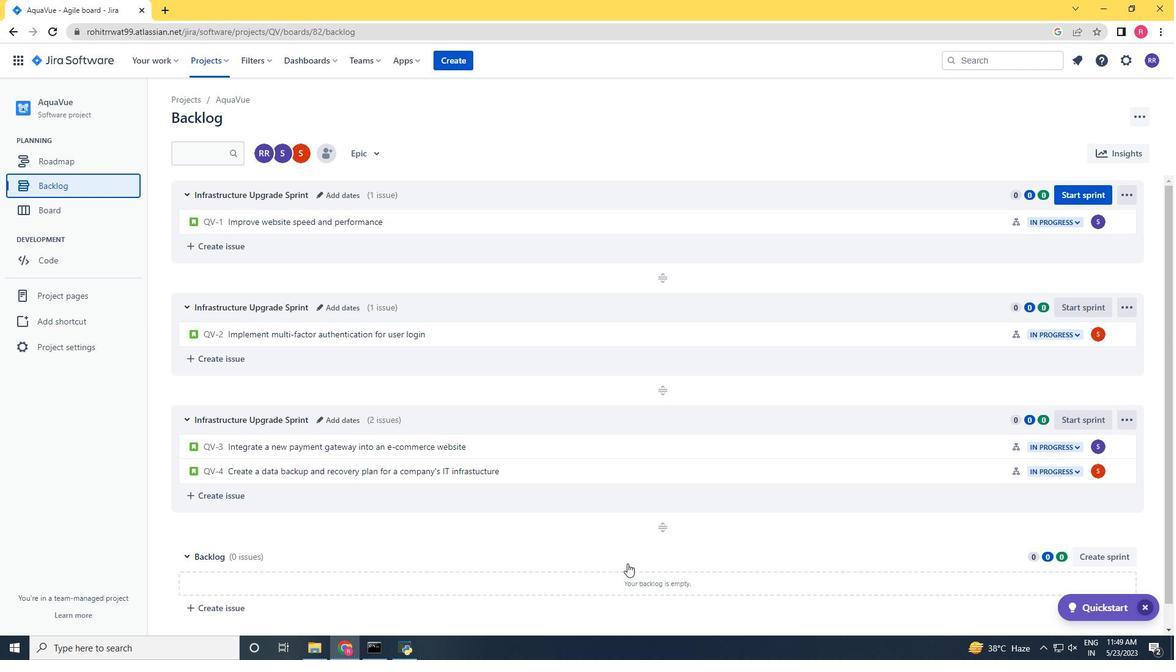 
Action: Mouse scrolled (627, 564) with delta (0, 0)
Screenshot: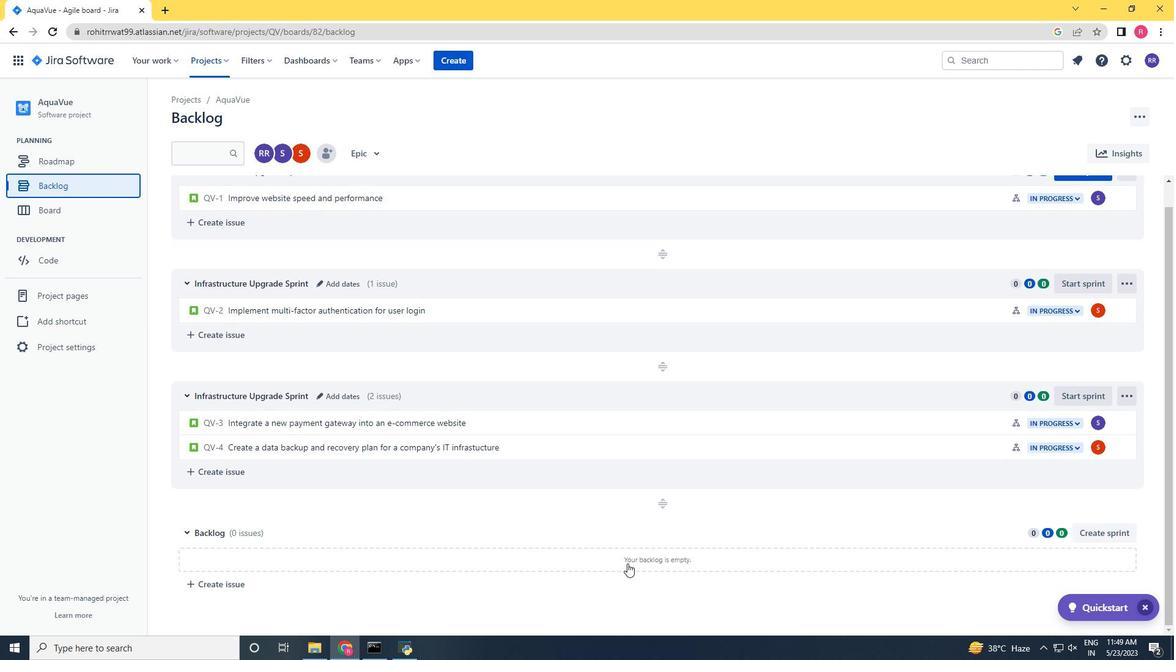 
Action: Mouse scrolled (627, 564) with delta (0, 0)
Screenshot: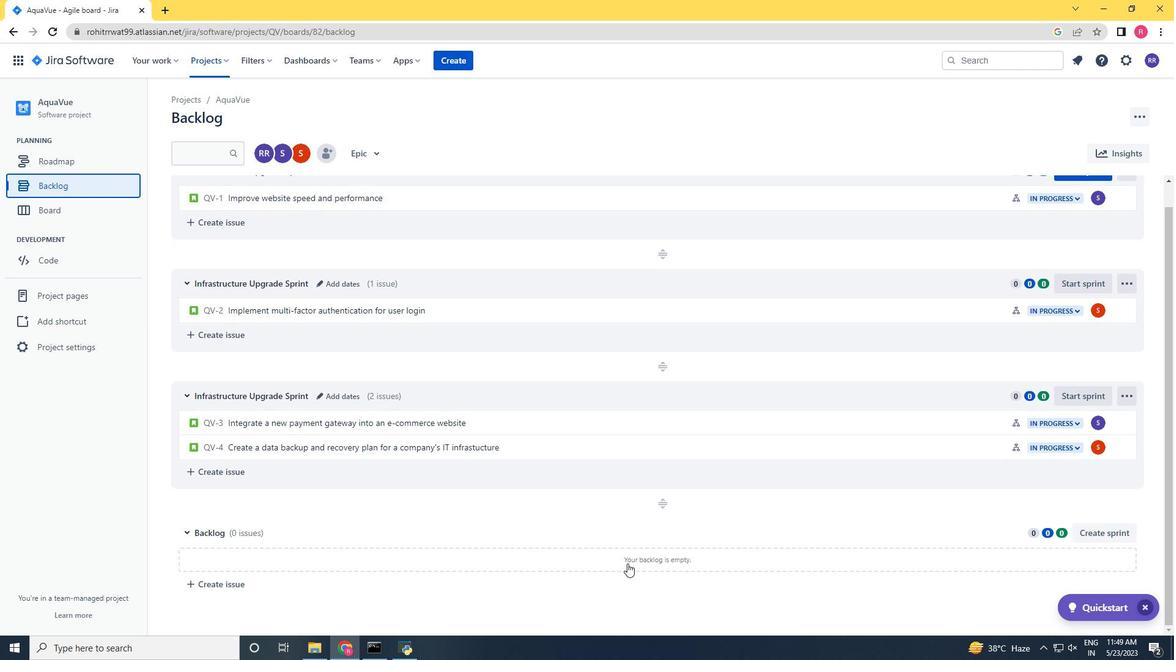 
Action: Mouse scrolled (627, 564) with delta (0, 0)
Screenshot: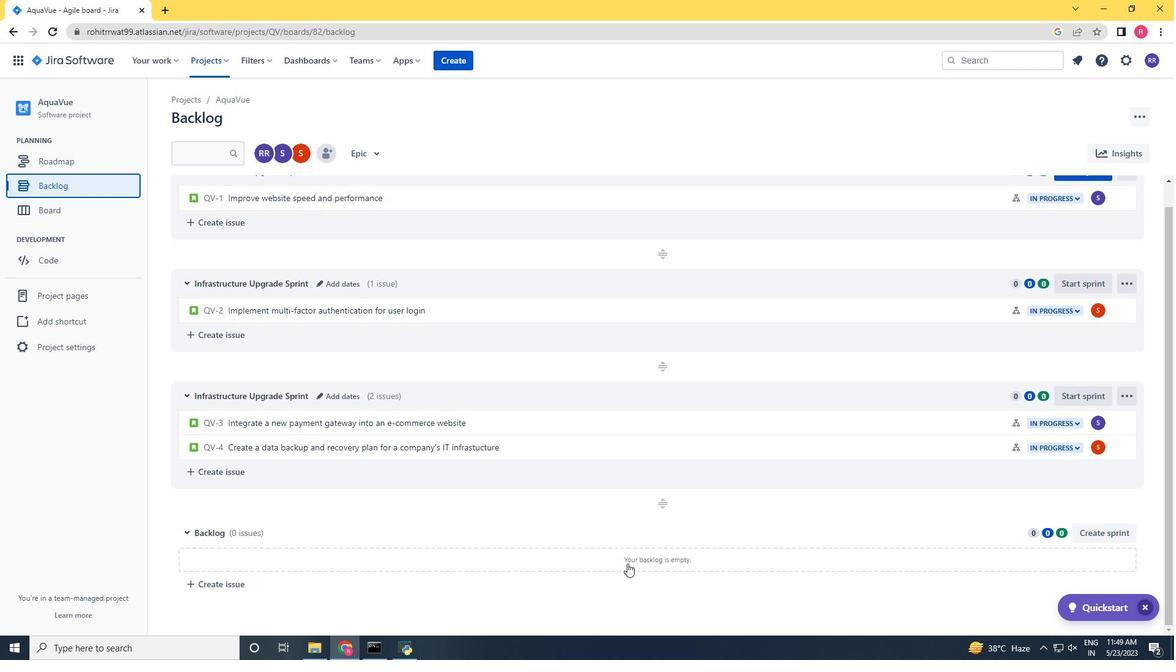 
Action: Mouse scrolled (627, 564) with delta (0, 0)
Screenshot: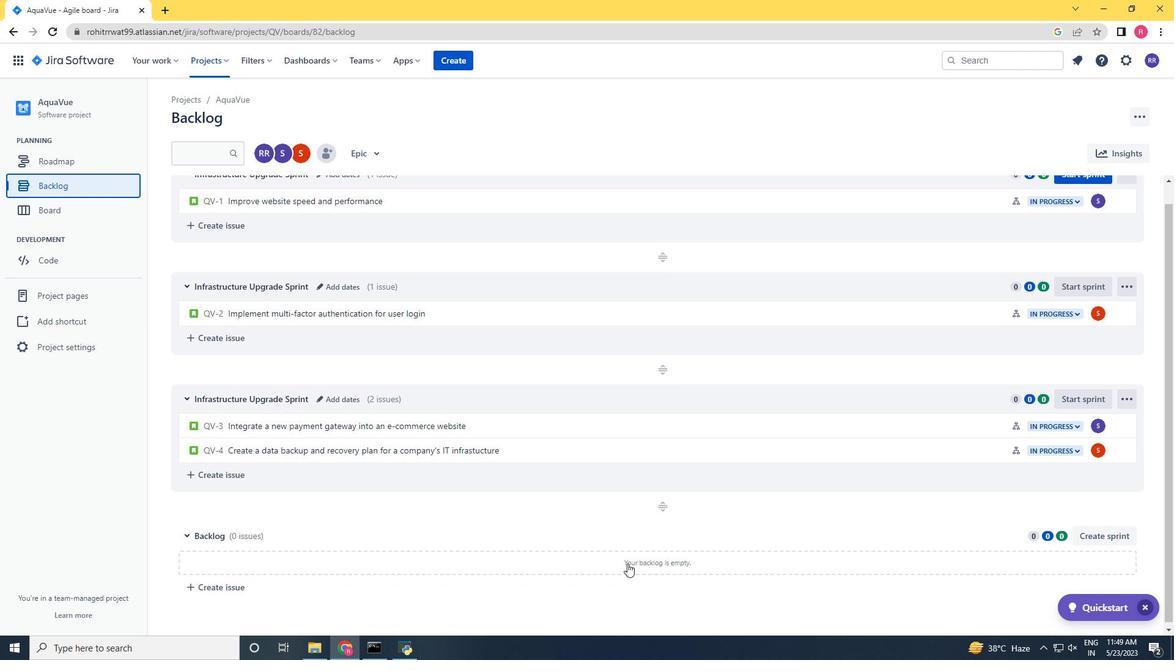 
